 Task: Search one way flight ticket for 2 adults, 4 children and 1 infant on lap in business from Asheville: Asheville Regional Airport to Laramie: Laramie Regional Airport on 8-3-2023. Choice of flights is American. Number of bags: 2 carry on bags and 7 checked bags. Price is upto 40000. Outbound departure time preference is 13:00.
Action: Mouse moved to (247, 336)
Screenshot: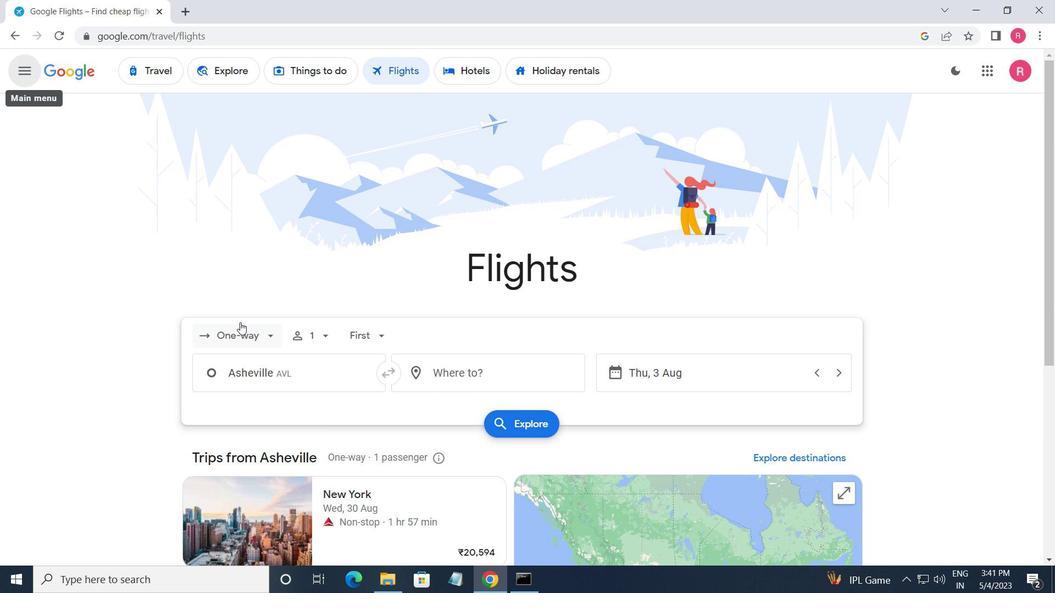 
Action: Mouse pressed left at (247, 336)
Screenshot: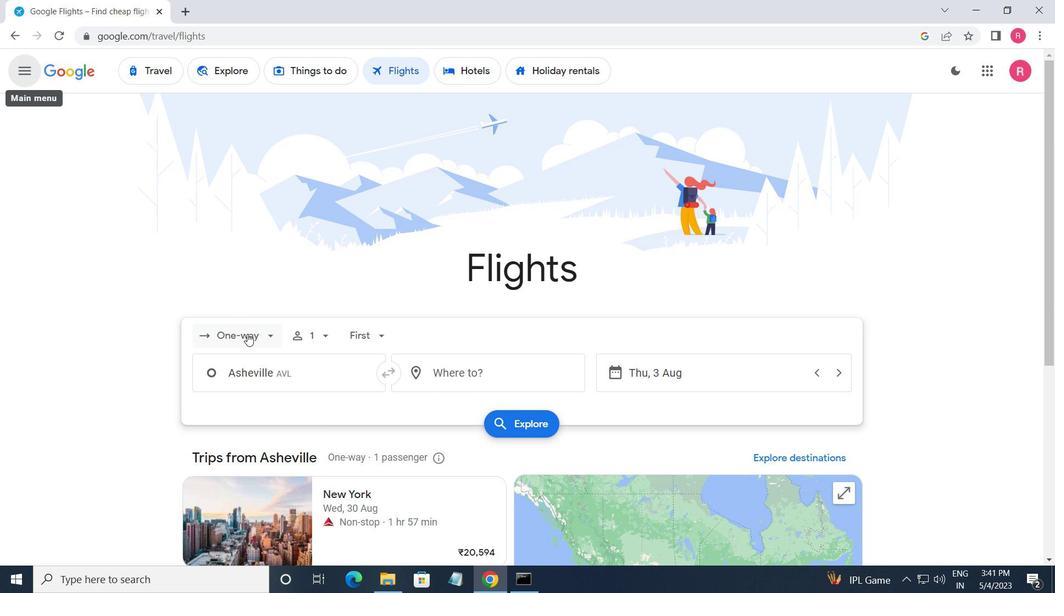 
Action: Mouse moved to (245, 392)
Screenshot: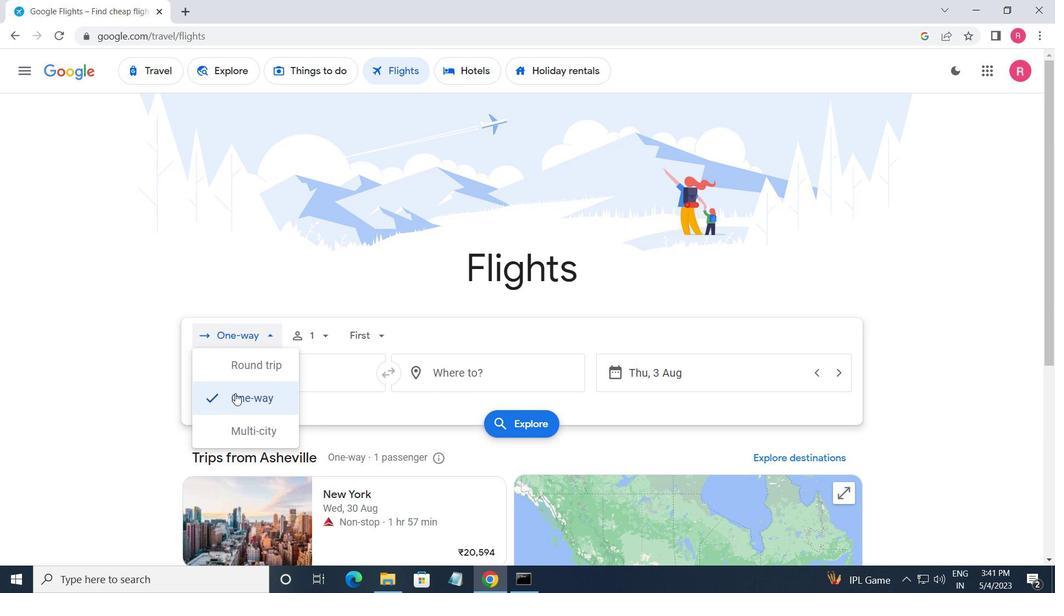 
Action: Mouse pressed left at (245, 392)
Screenshot: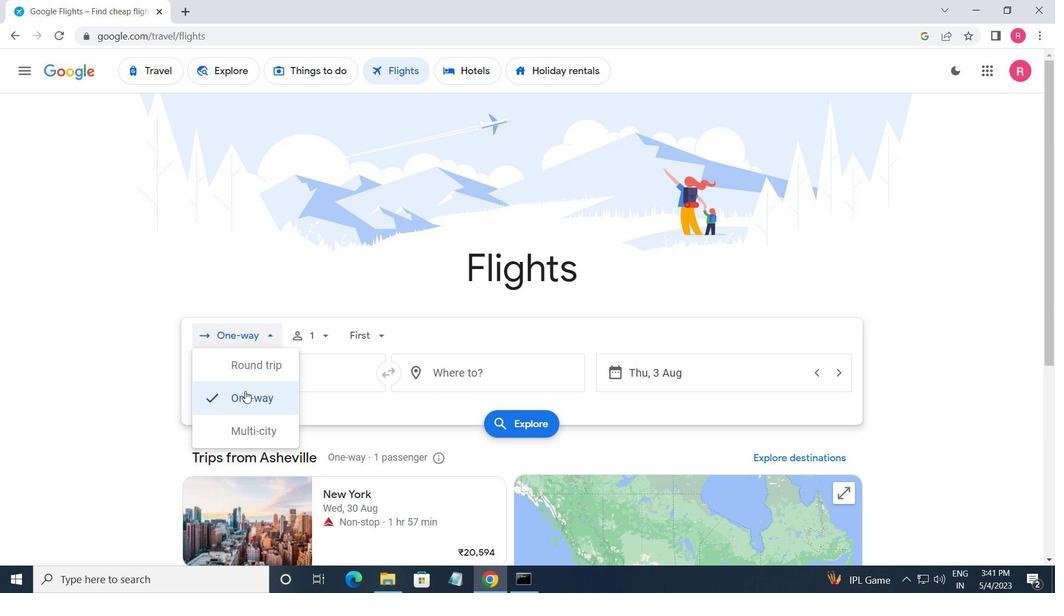 
Action: Mouse moved to (305, 341)
Screenshot: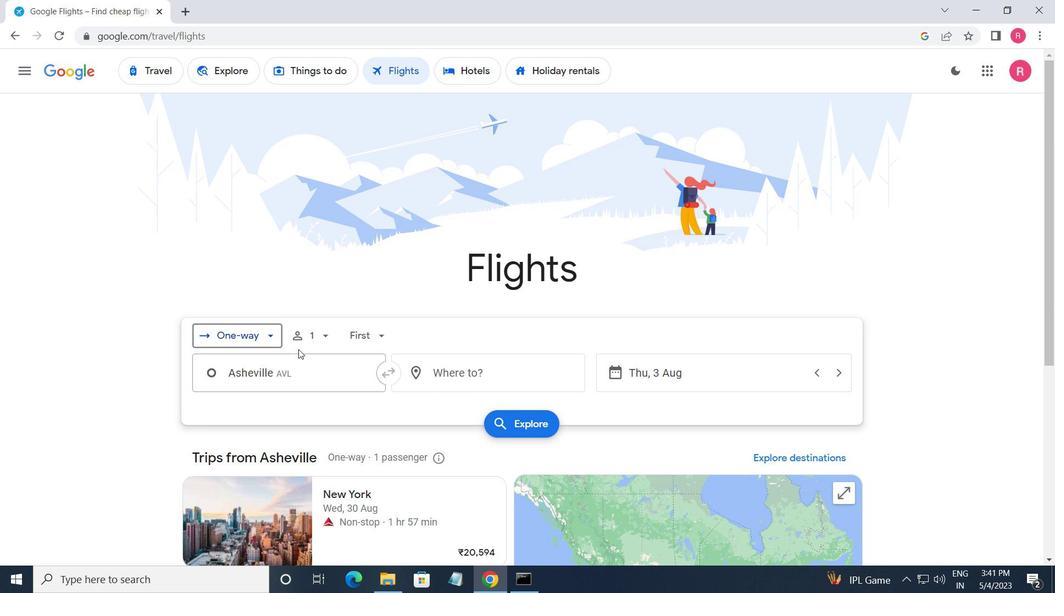 
Action: Mouse pressed left at (305, 341)
Screenshot: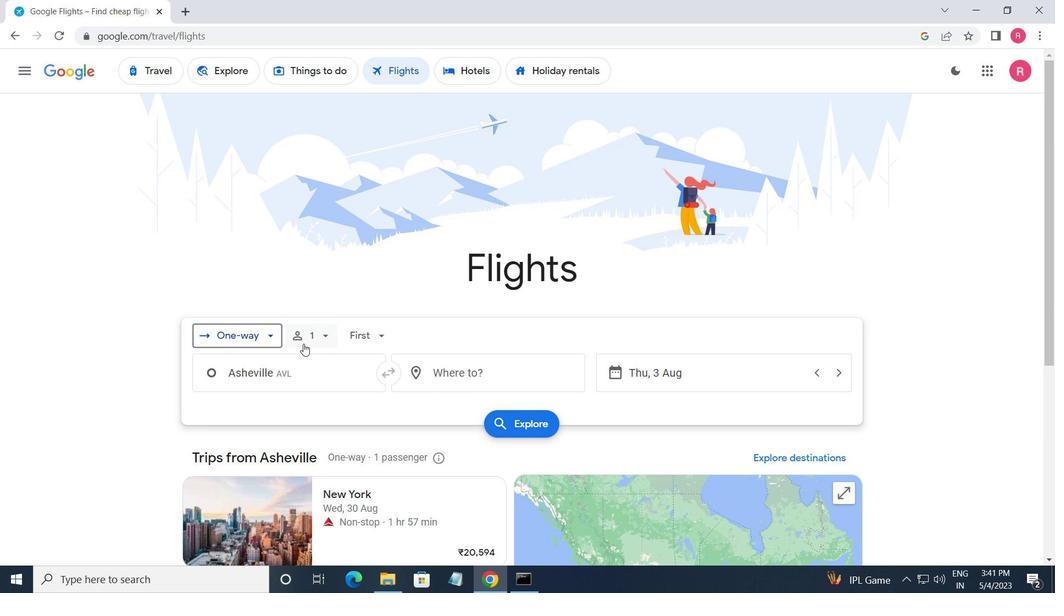 
Action: Mouse moved to (433, 372)
Screenshot: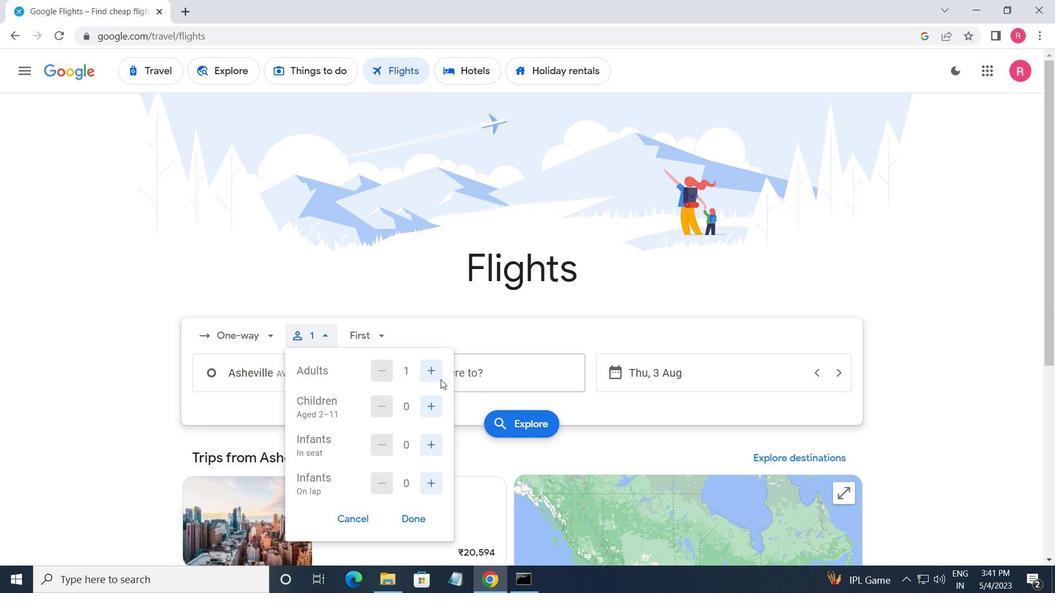 
Action: Mouse pressed left at (433, 372)
Screenshot: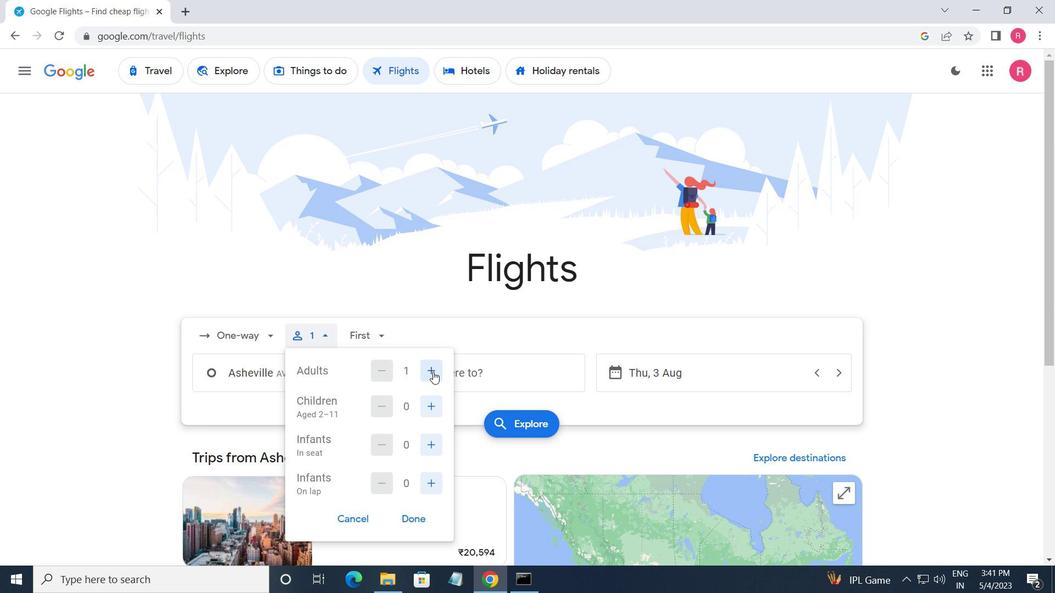 
Action: Mouse moved to (443, 409)
Screenshot: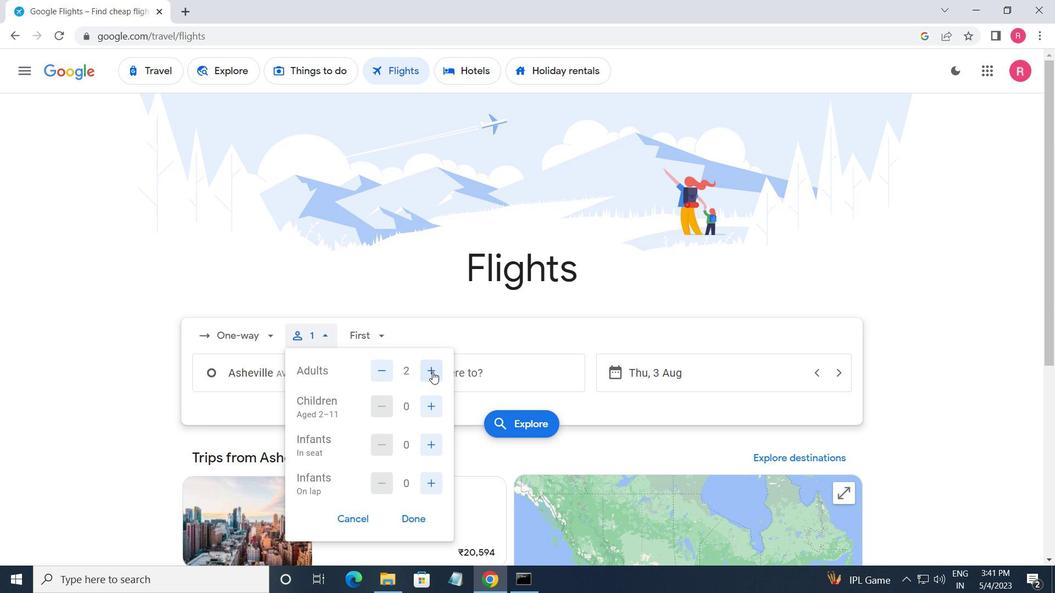 
Action: Mouse pressed left at (443, 409)
Screenshot: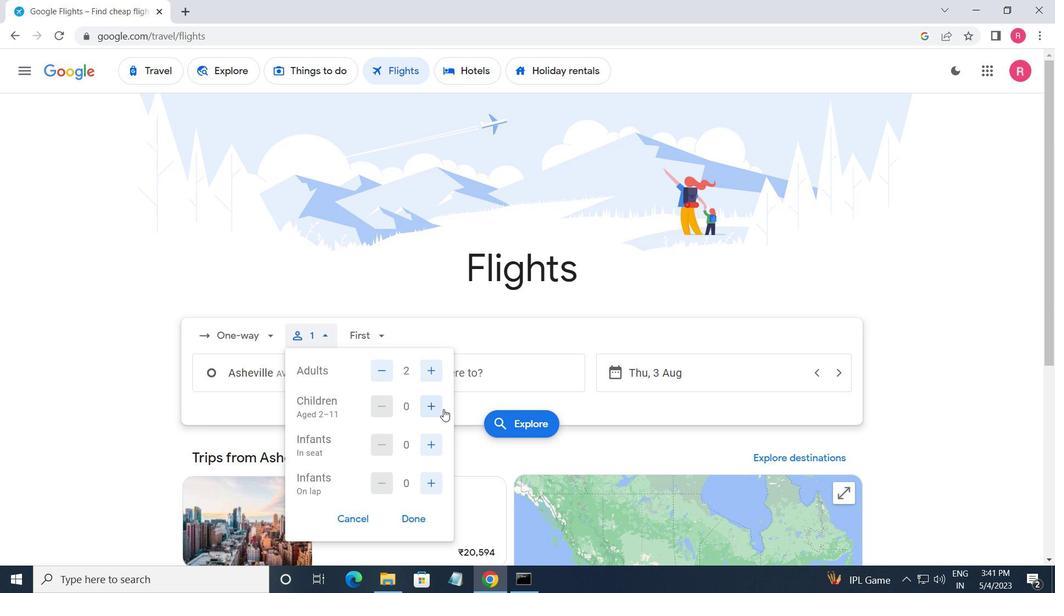 
Action: Mouse moved to (443, 409)
Screenshot: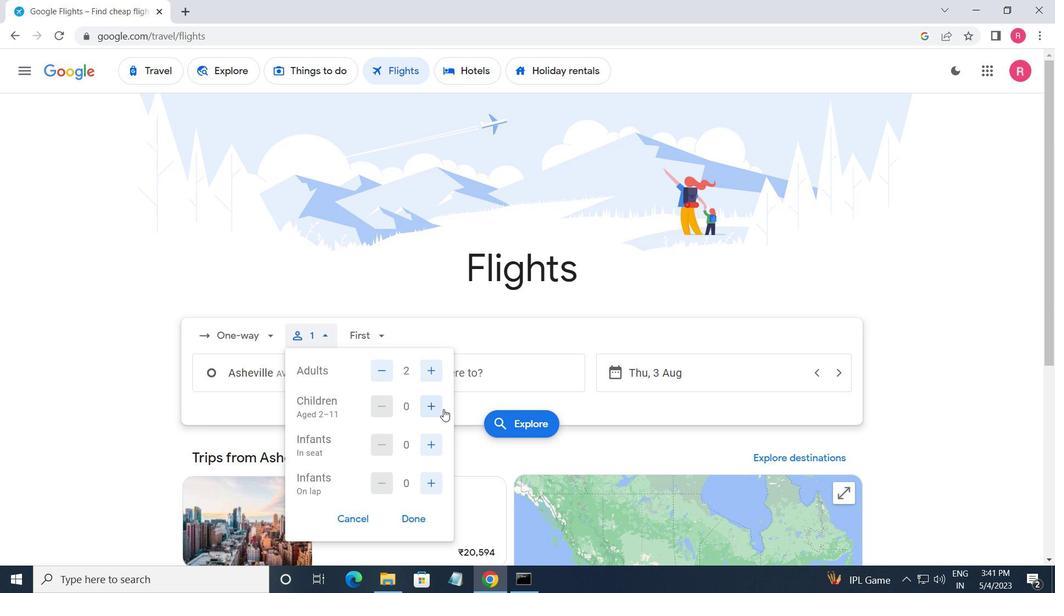 
Action: Mouse pressed left at (443, 409)
Screenshot: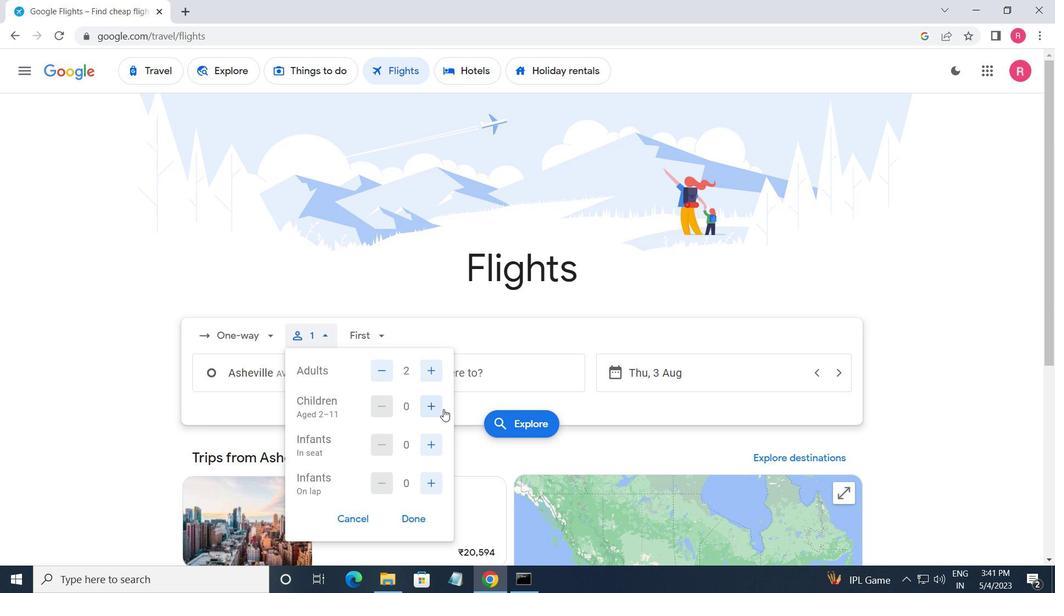 
Action: Mouse moved to (442, 409)
Screenshot: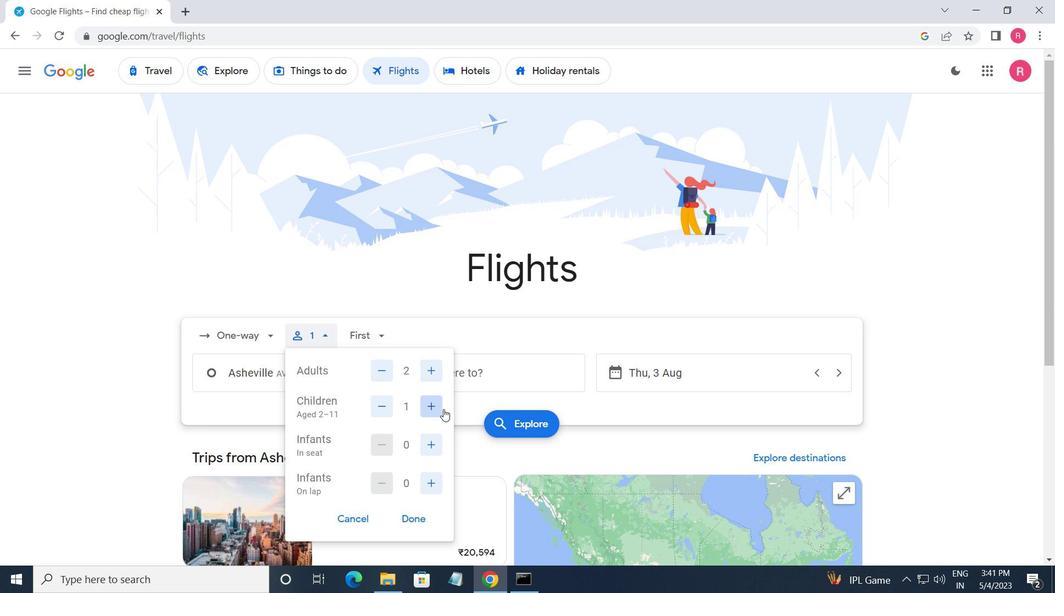 
Action: Mouse pressed left at (442, 409)
Screenshot: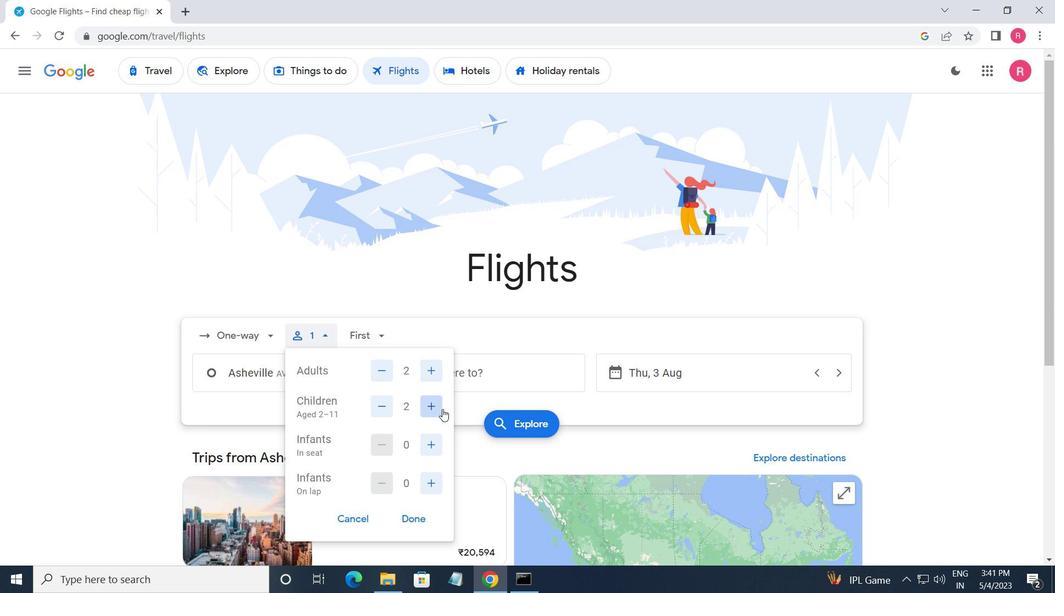 
Action: Mouse pressed left at (442, 409)
Screenshot: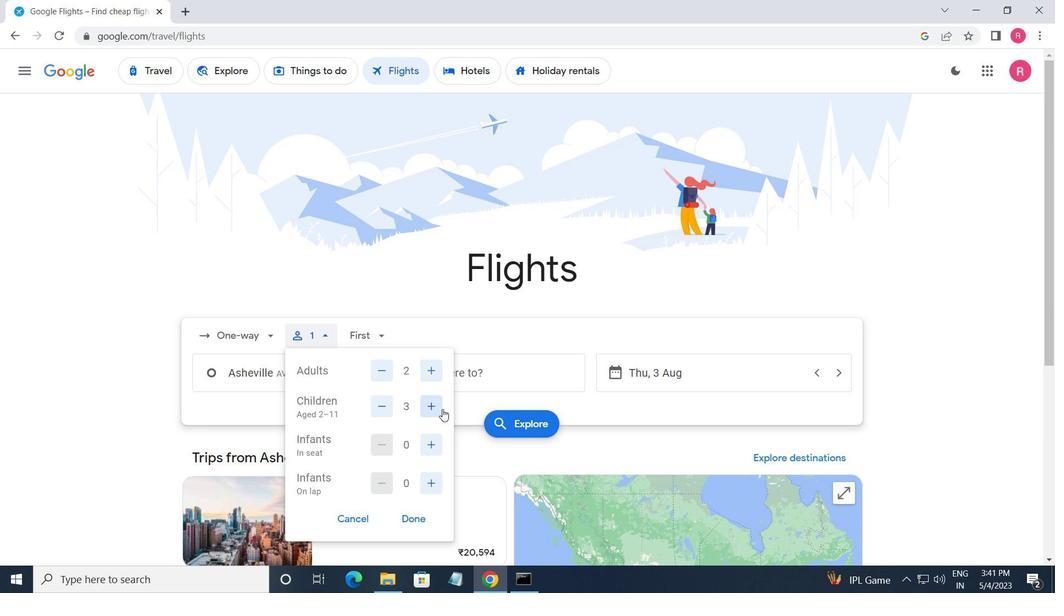 
Action: Mouse moved to (425, 485)
Screenshot: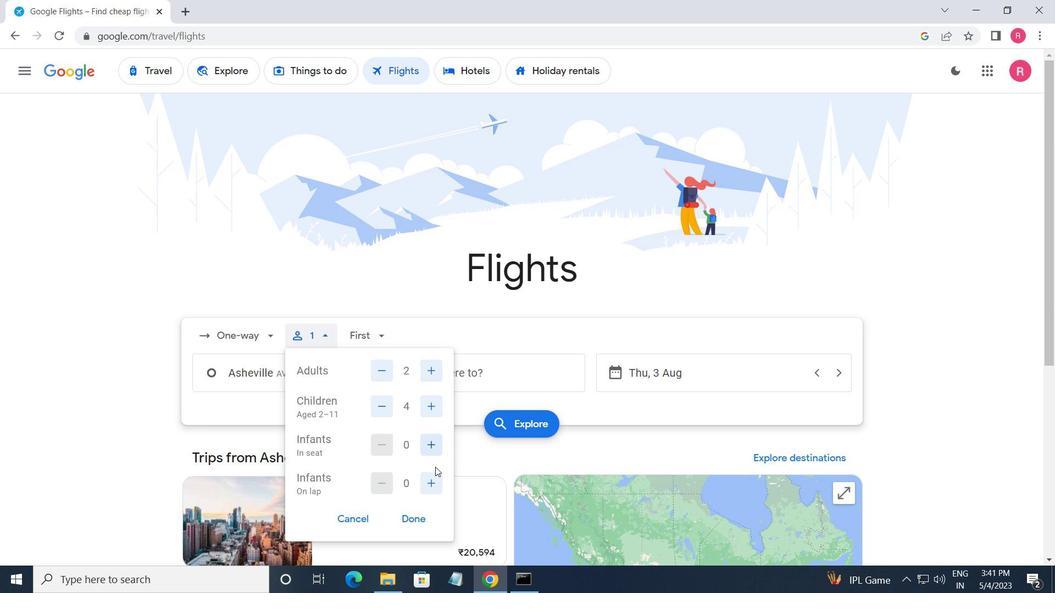 
Action: Mouse pressed left at (425, 485)
Screenshot: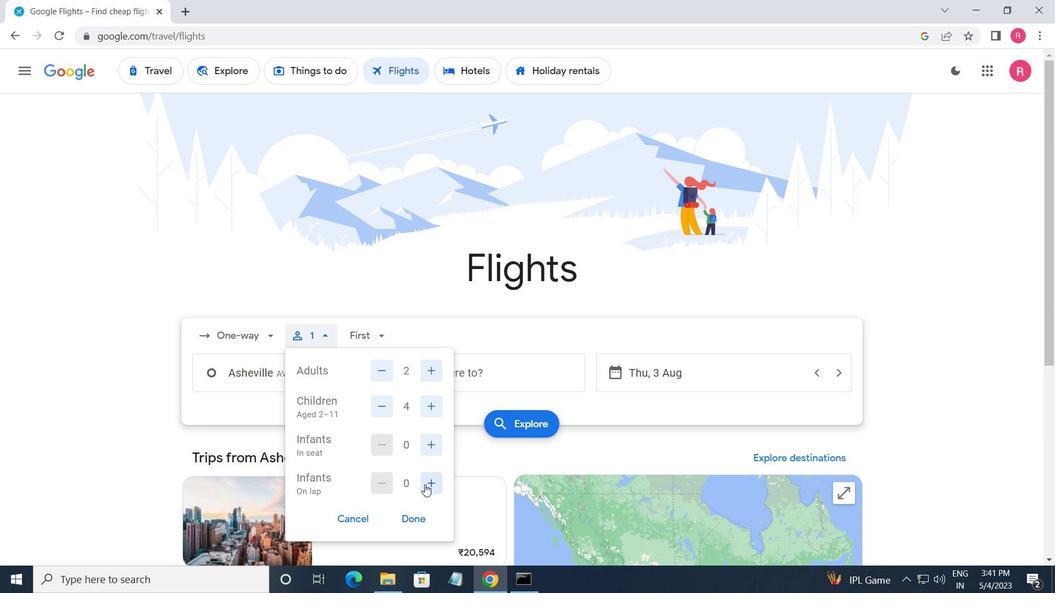 
Action: Mouse moved to (417, 523)
Screenshot: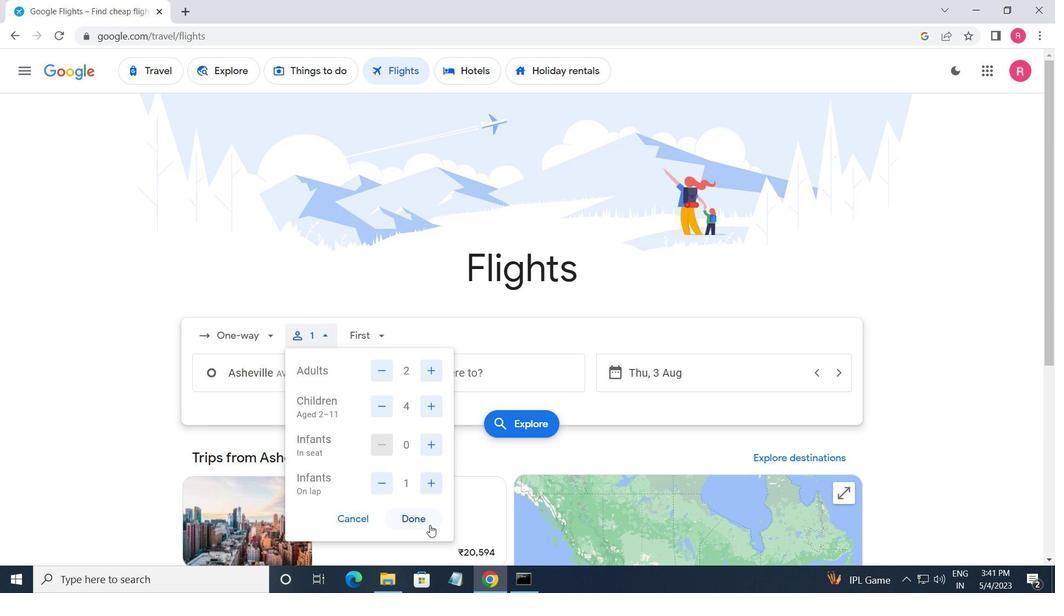 
Action: Mouse pressed left at (417, 523)
Screenshot: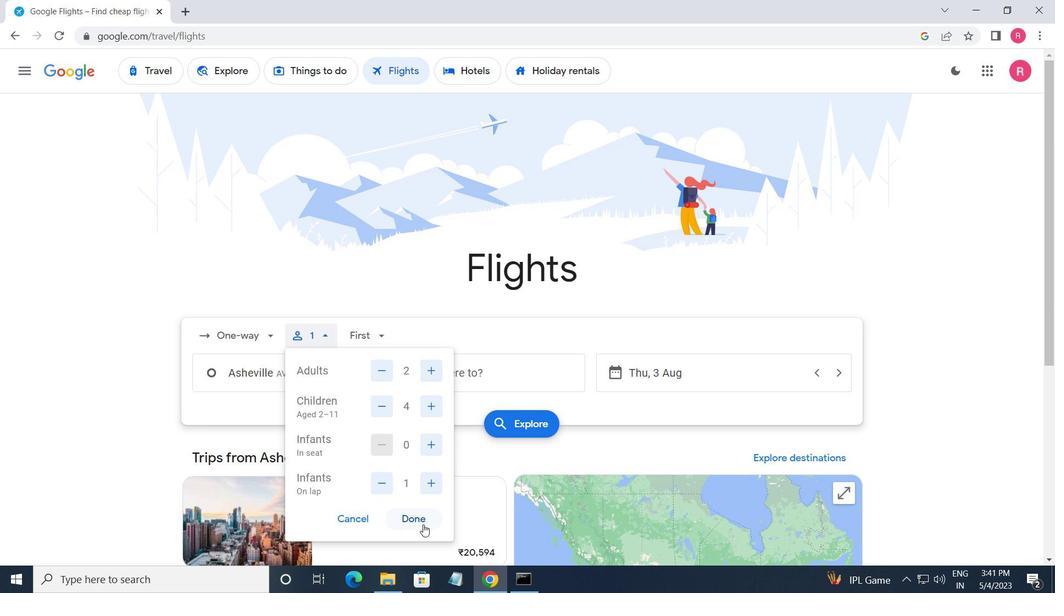 
Action: Mouse moved to (364, 340)
Screenshot: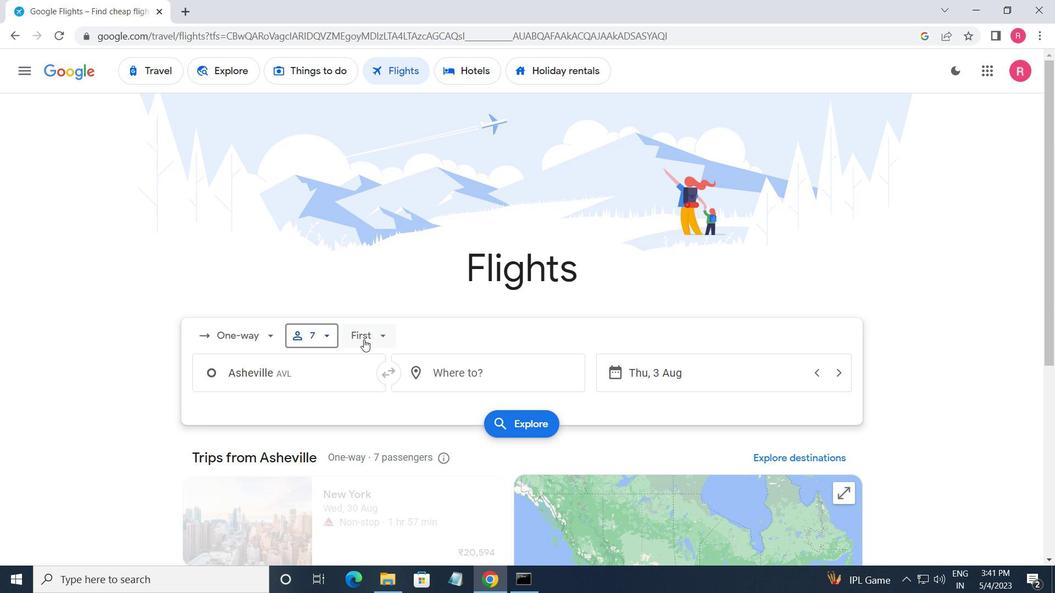 
Action: Mouse pressed left at (364, 340)
Screenshot: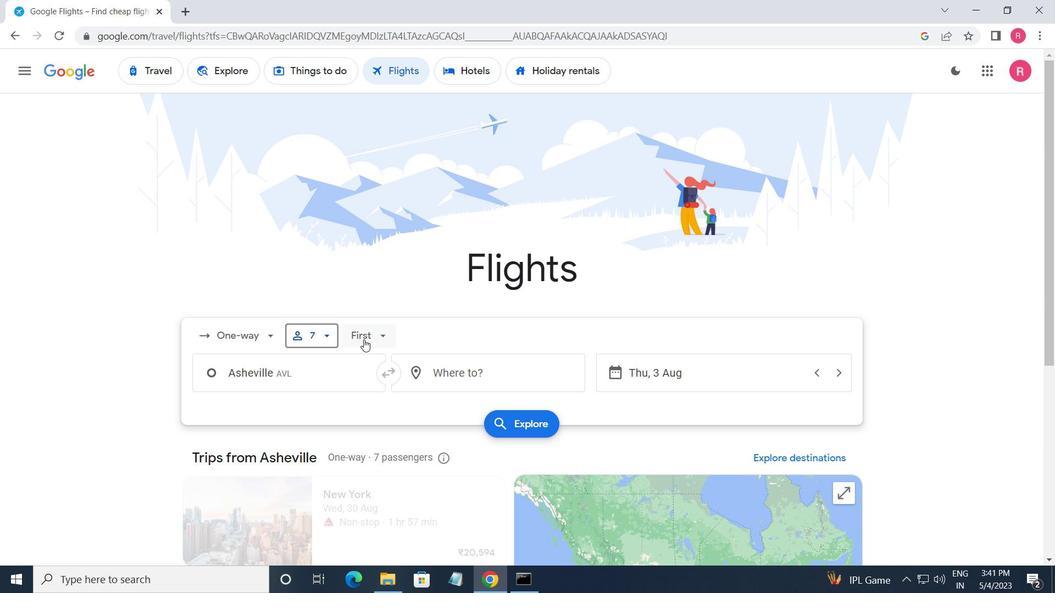 
Action: Mouse moved to (398, 431)
Screenshot: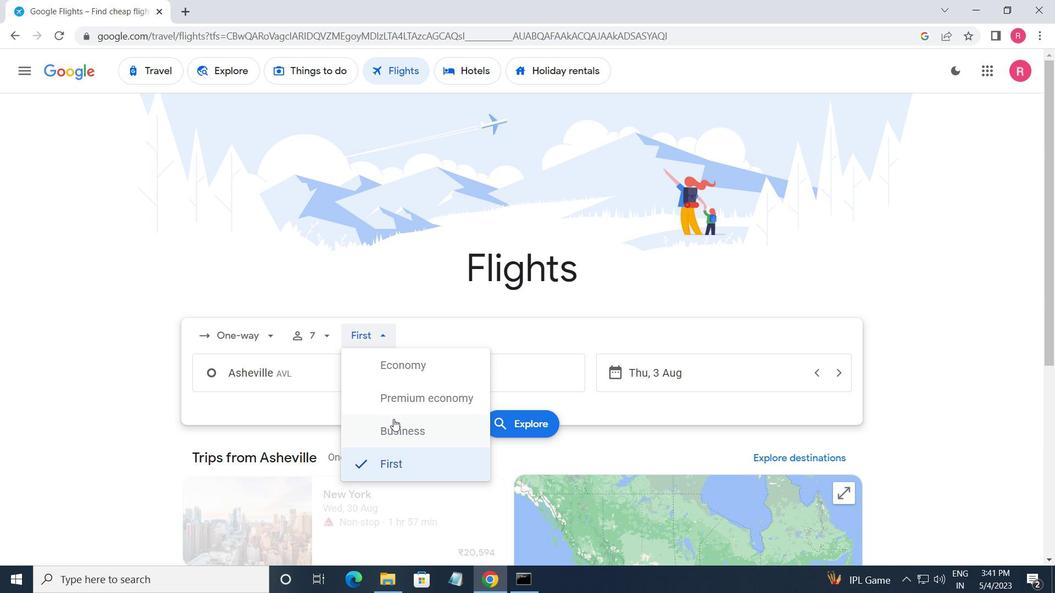 
Action: Mouse pressed left at (398, 431)
Screenshot: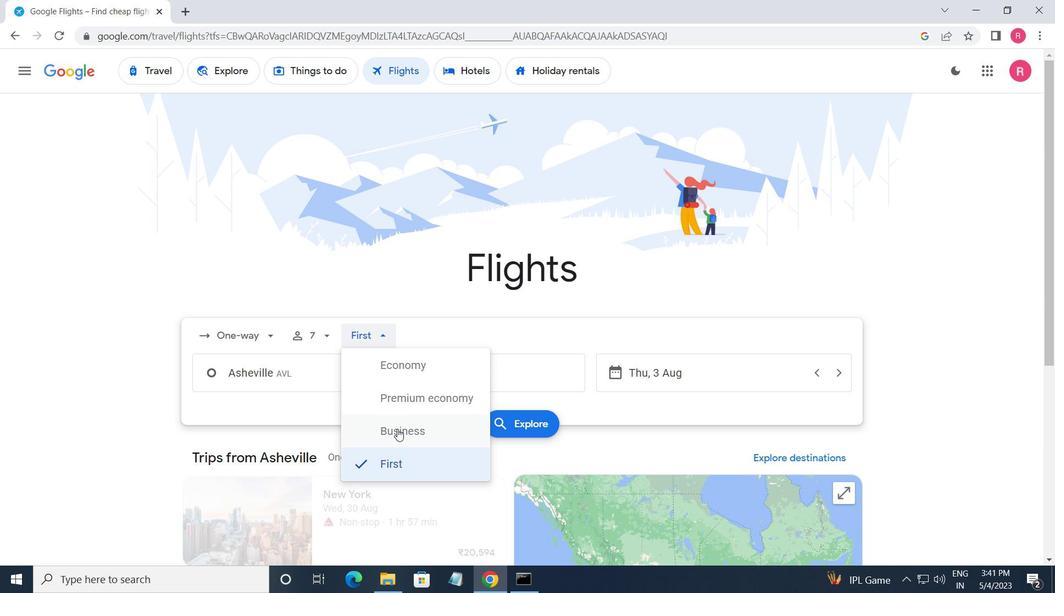 
Action: Mouse moved to (327, 377)
Screenshot: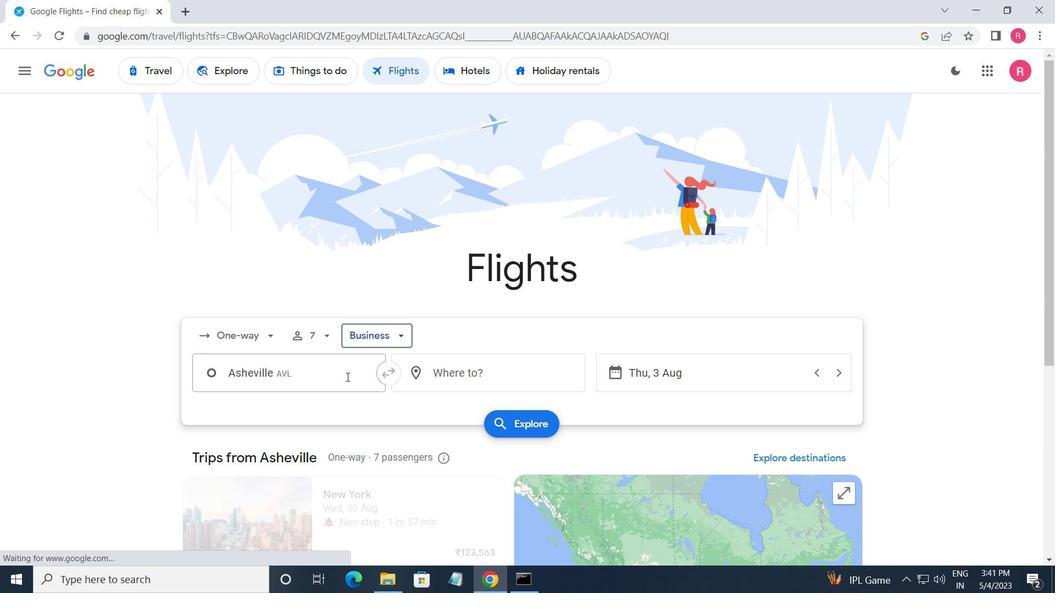 
Action: Mouse pressed left at (327, 377)
Screenshot: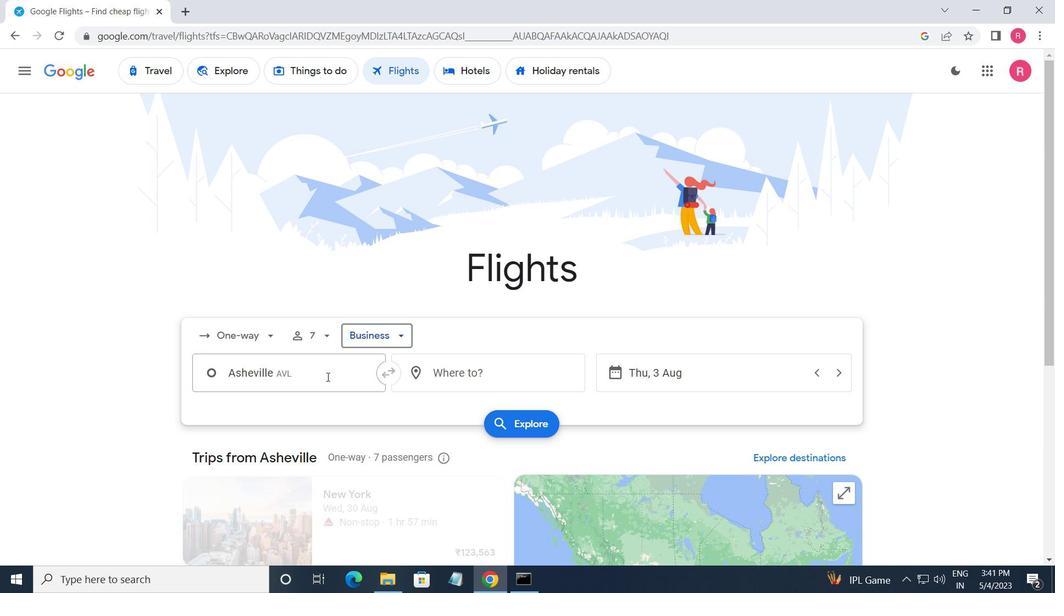 
Action: Mouse moved to (331, 452)
Screenshot: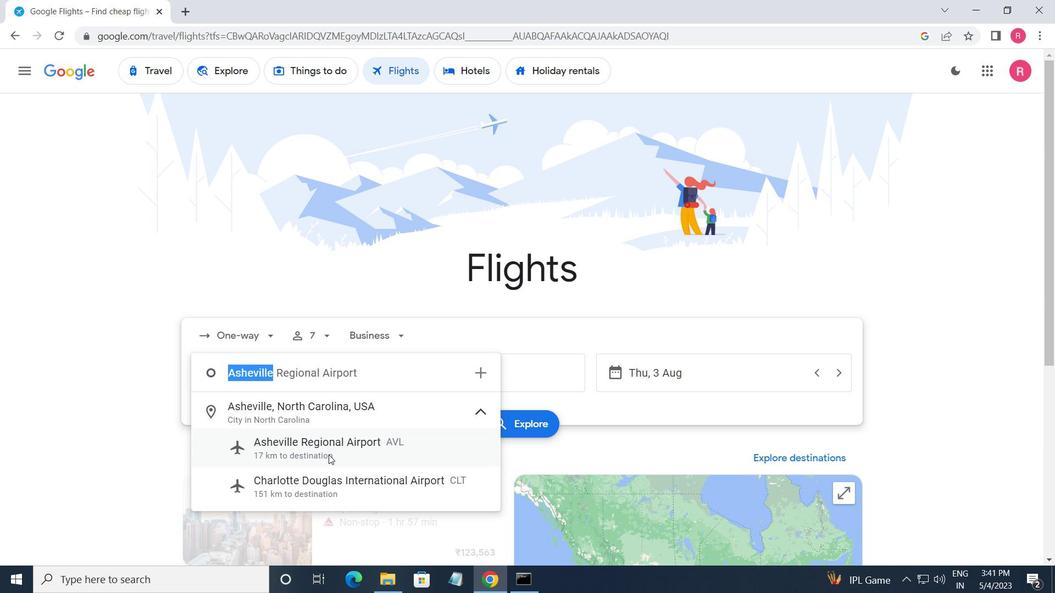 
Action: Mouse pressed left at (331, 452)
Screenshot: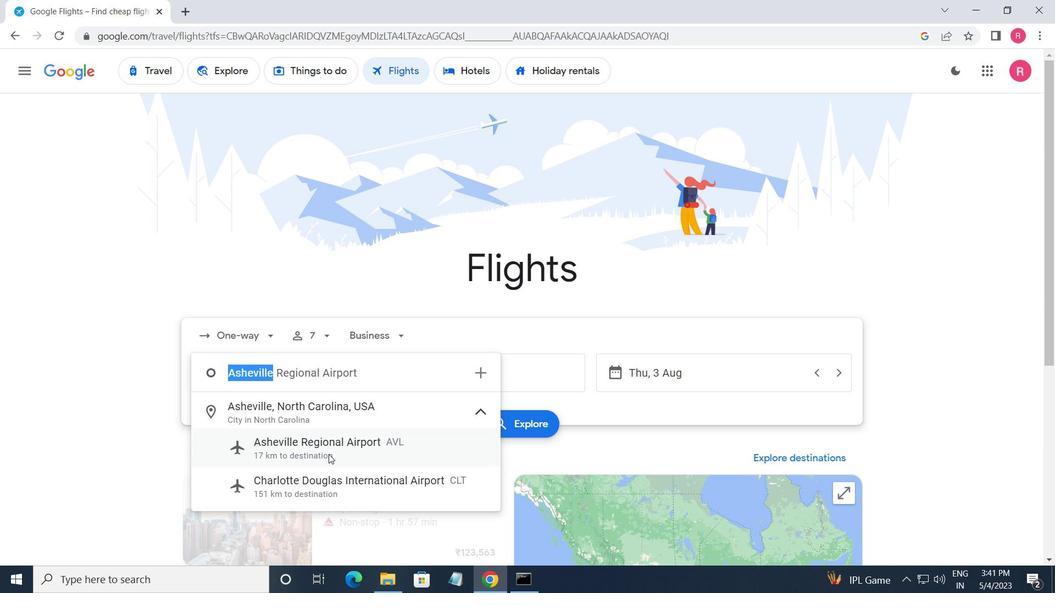 
Action: Mouse moved to (501, 383)
Screenshot: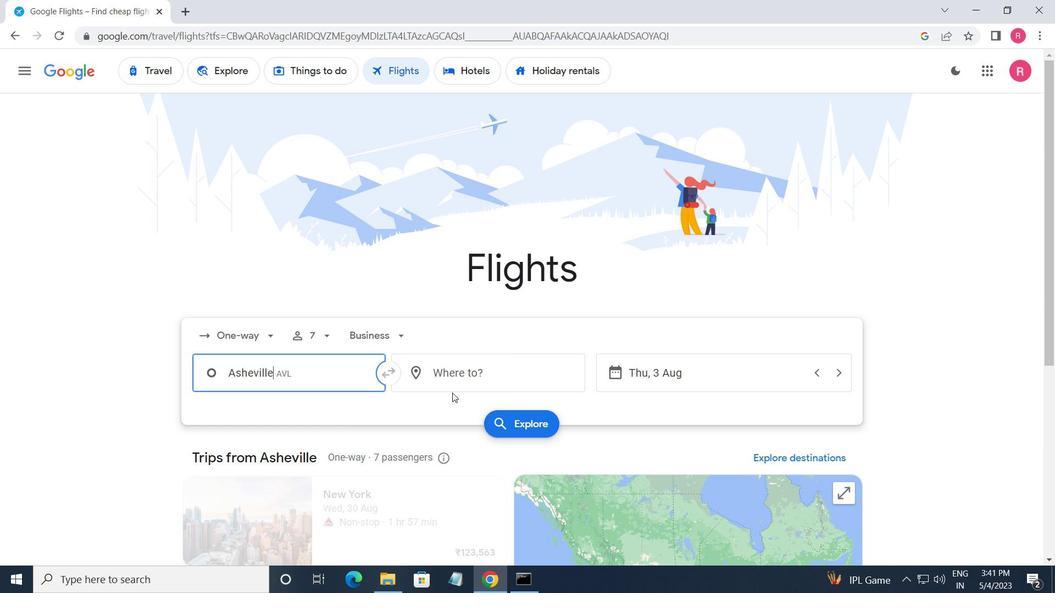 
Action: Mouse pressed left at (501, 383)
Screenshot: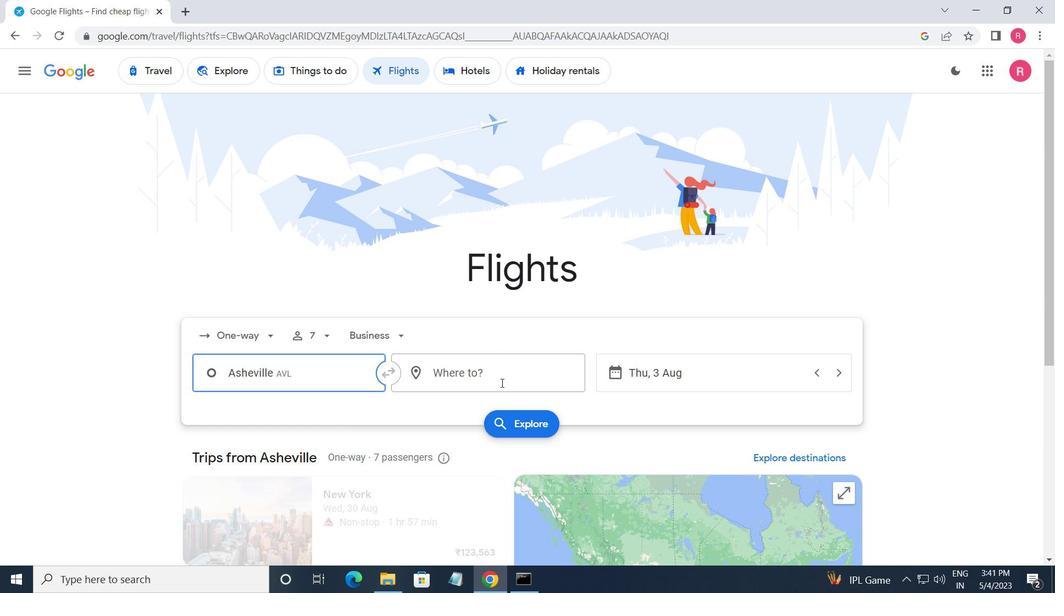 
Action: Mouse moved to (476, 505)
Screenshot: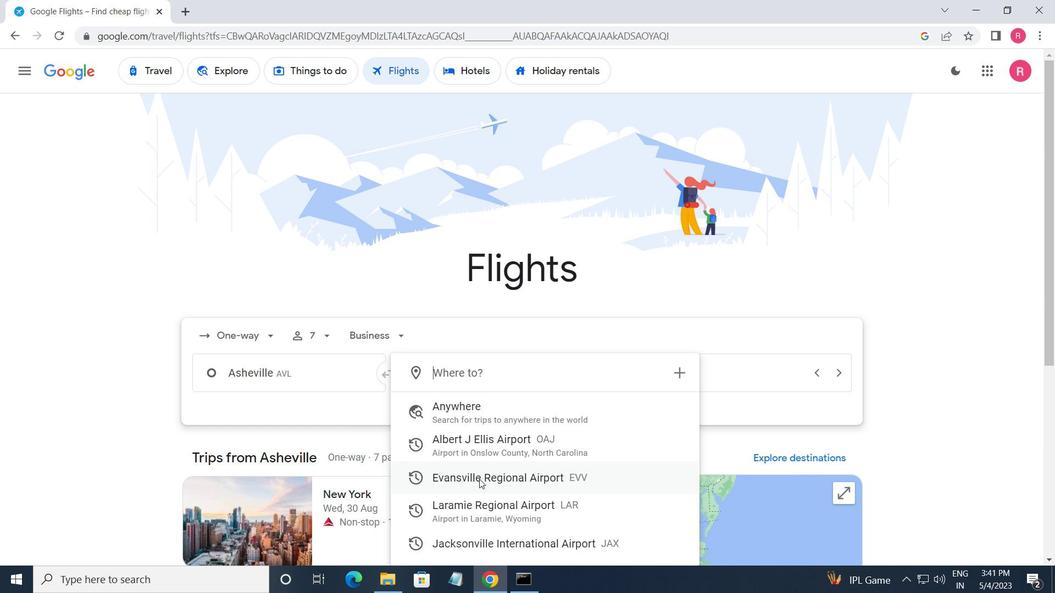 
Action: Mouse pressed left at (476, 505)
Screenshot: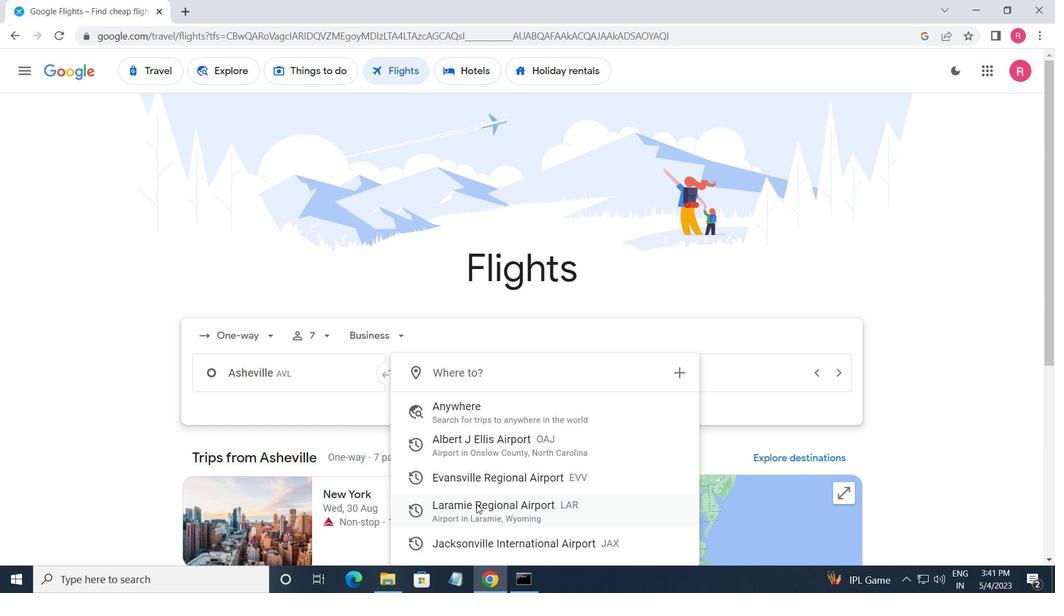 
Action: Mouse moved to (729, 367)
Screenshot: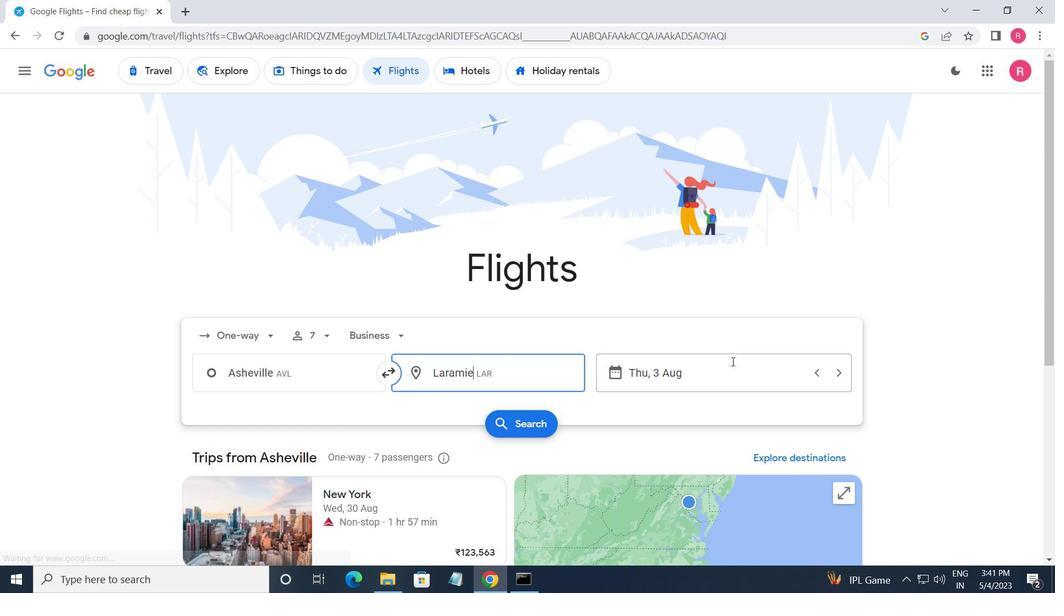 
Action: Mouse pressed left at (729, 367)
Screenshot: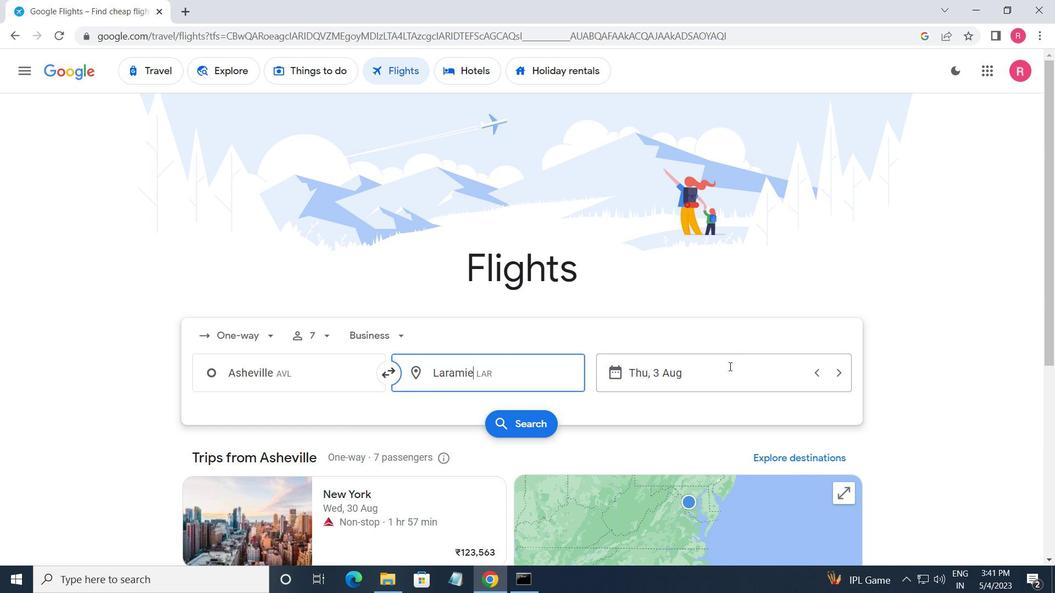 
Action: Mouse moved to (489, 322)
Screenshot: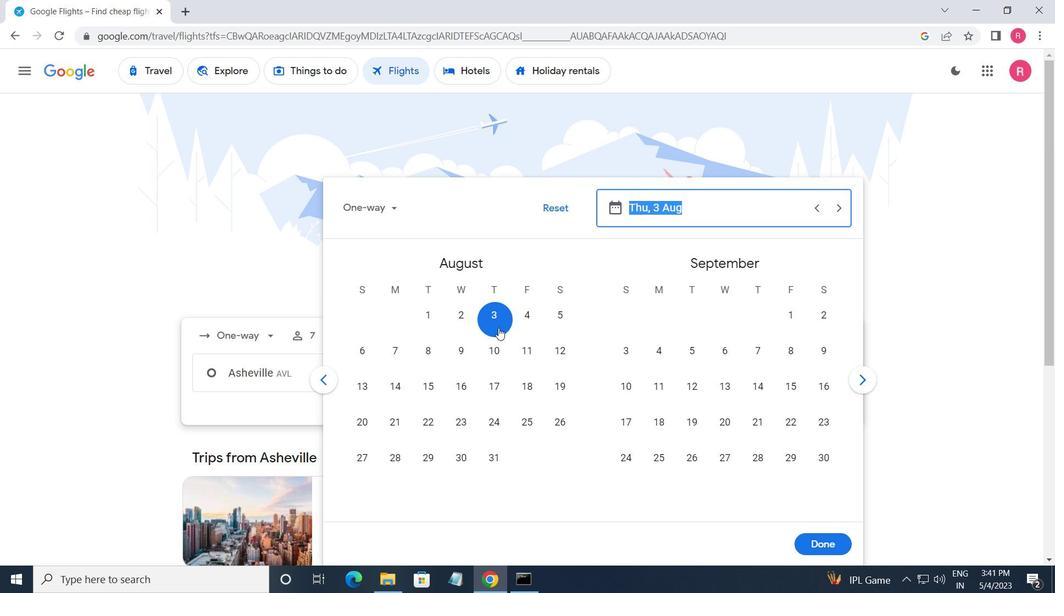 
Action: Mouse pressed left at (489, 322)
Screenshot: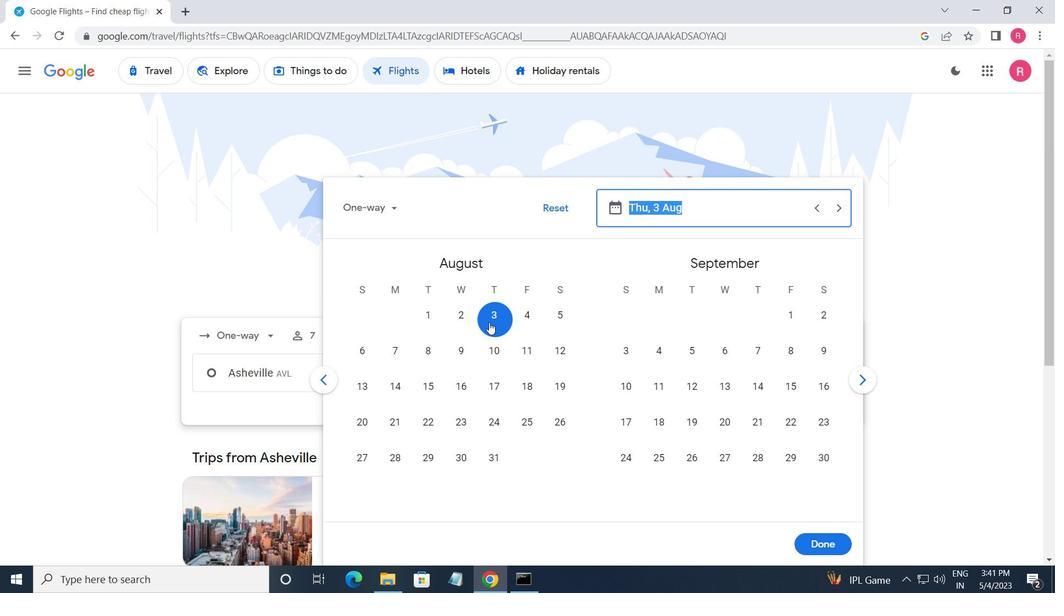 
Action: Mouse moved to (821, 546)
Screenshot: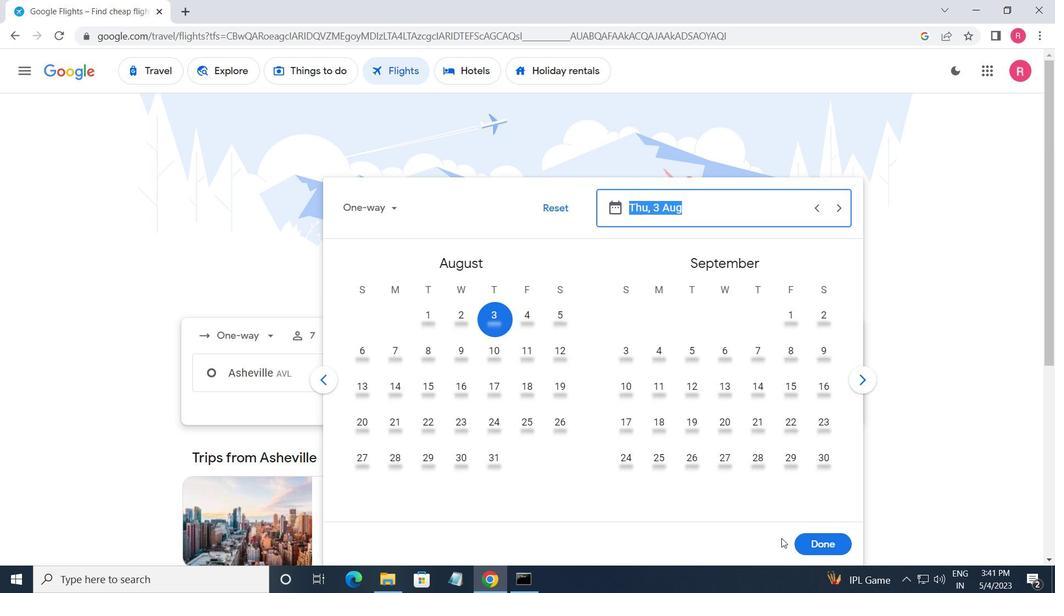 
Action: Mouse pressed left at (821, 546)
Screenshot: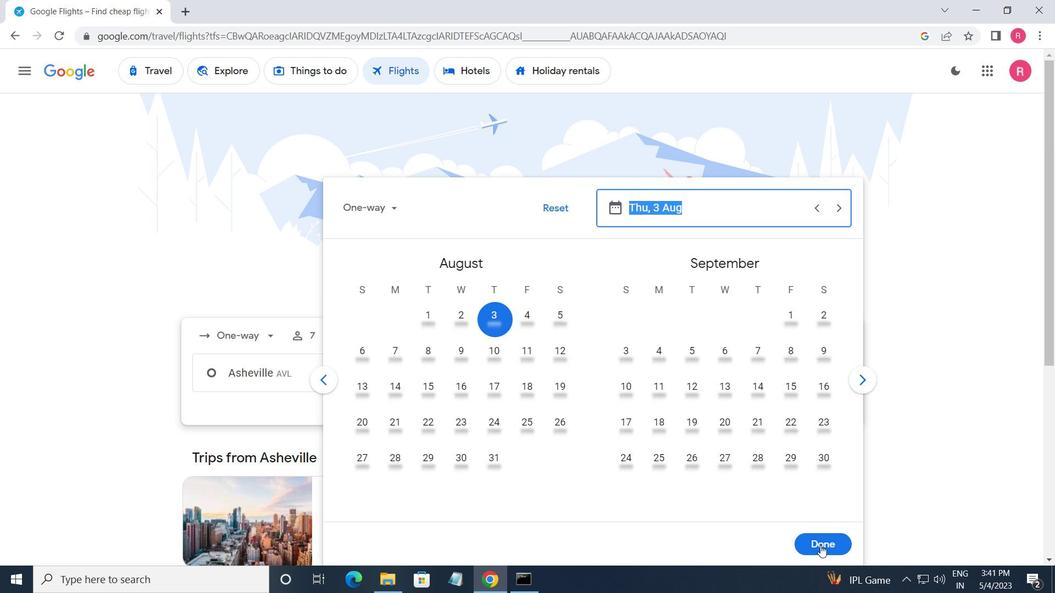 
Action: Mouse moved to (538, 431)
Screenshot: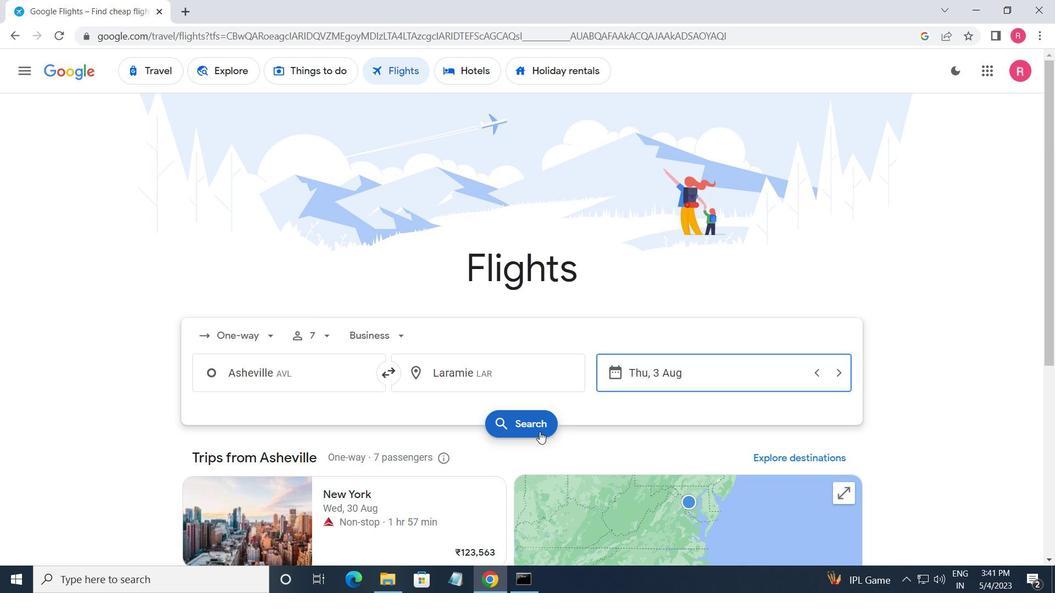 
Action: Mouse pressed left at (538, 431)
Screenshot: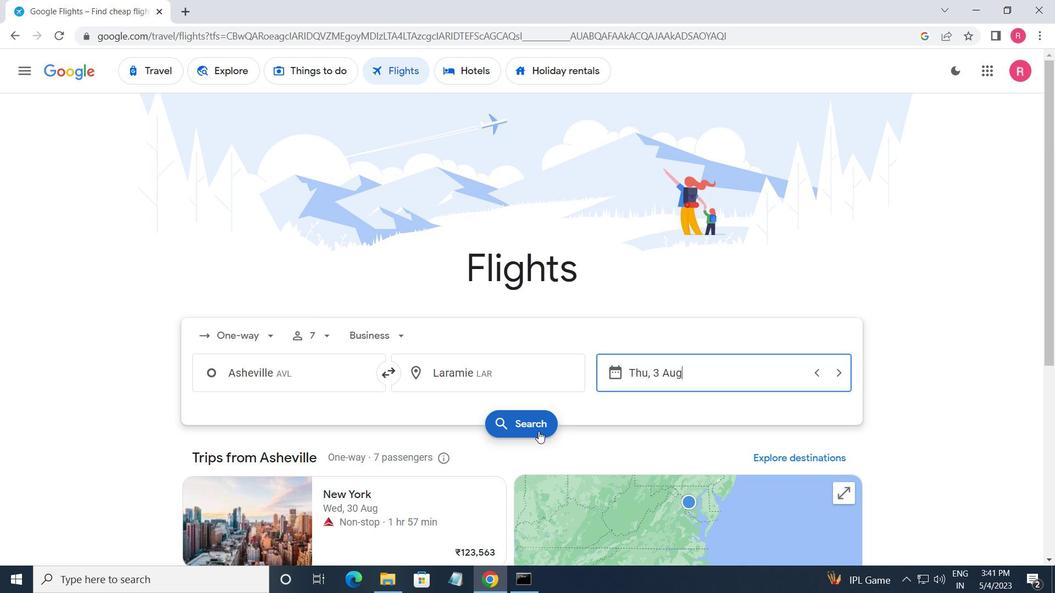 
Action: Mouse moved to (191, 192)
Screenshot: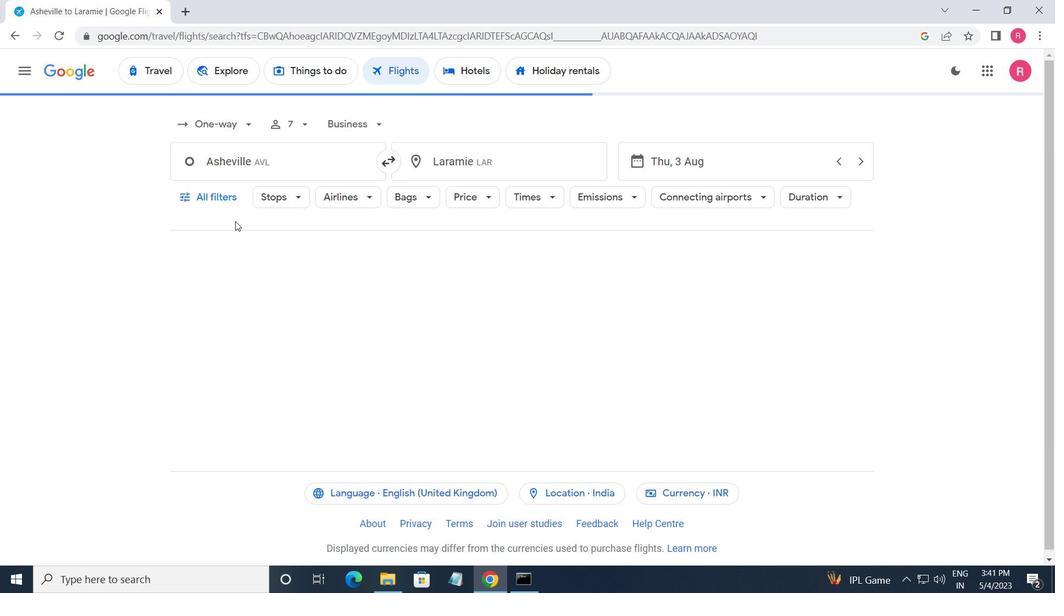 
Action: Mouse pressed left at (191, 192)
Screenshot: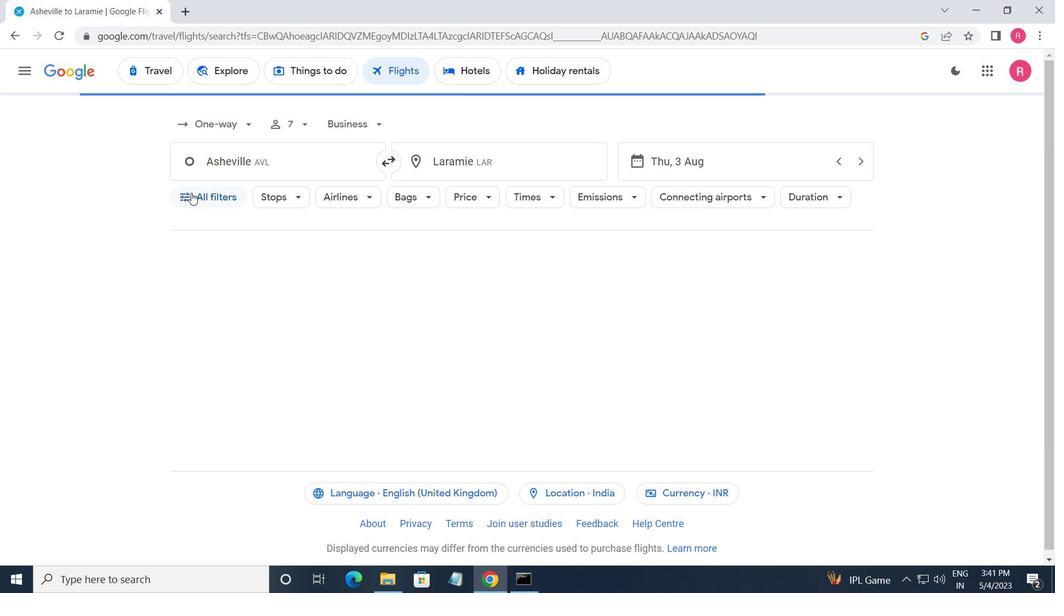 
Action: Mouse moved to (268, 348)
Screenshot: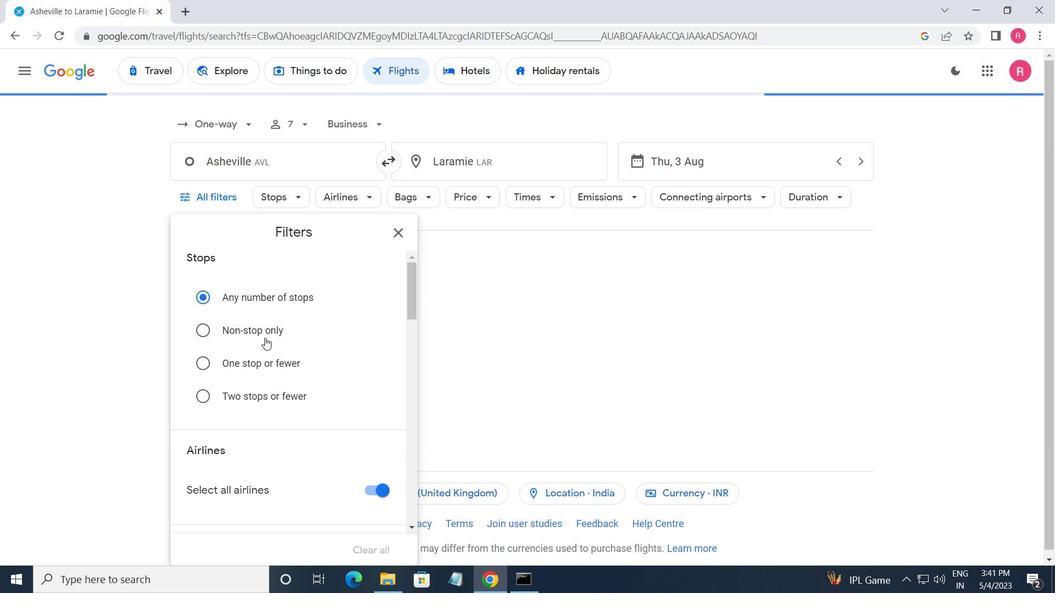 
Action: Mouse scrolled (268, 348) with delta (0, 0)
Screenshot: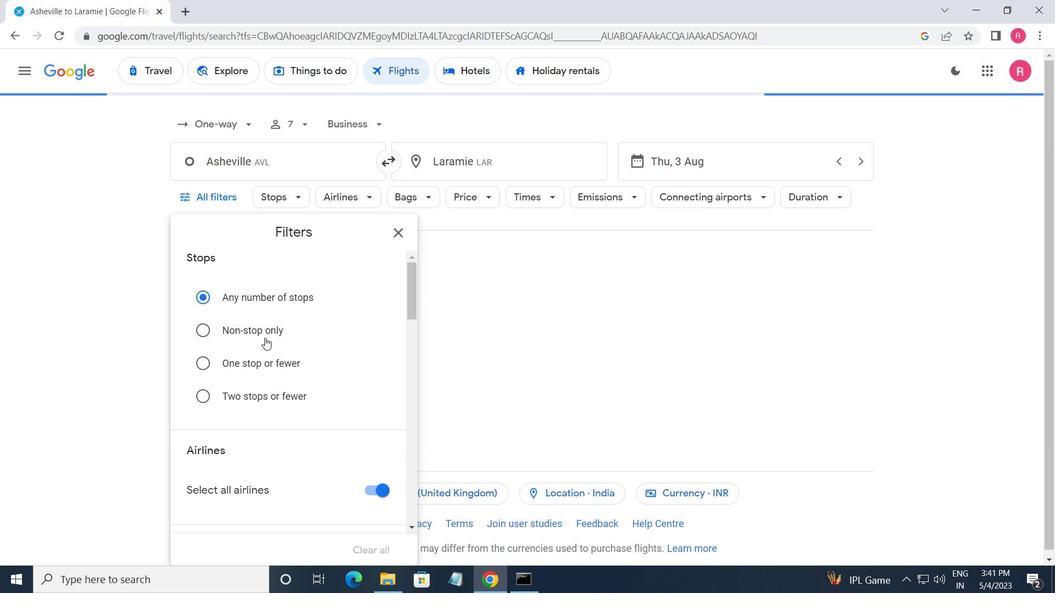 
Action: Mouse moved to (270, 351)
Screenshot: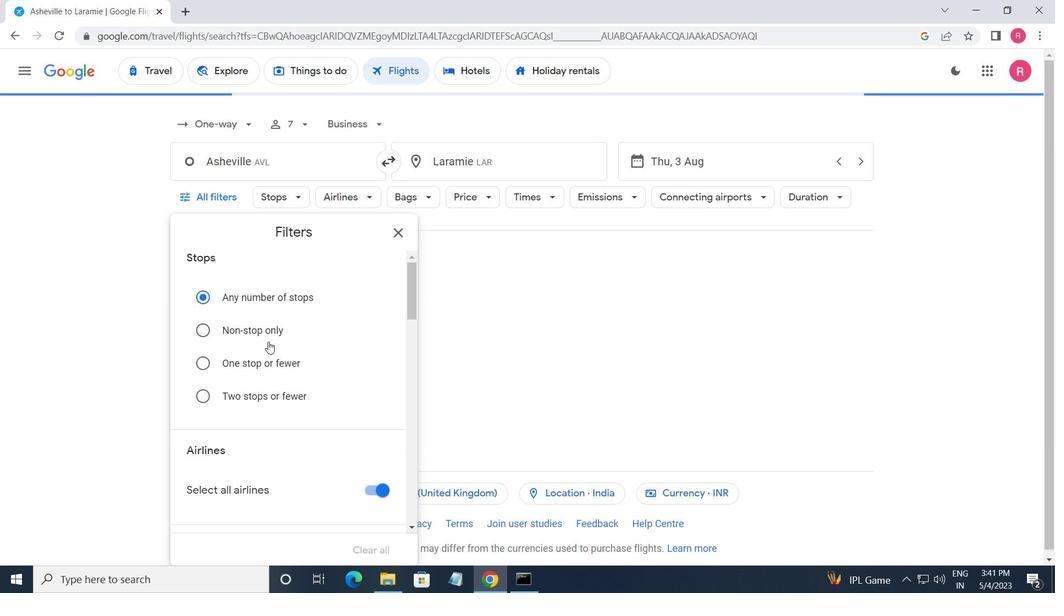 
Action: Mouse scrolled (270, 350) with delta (0, 0)
Screenshot: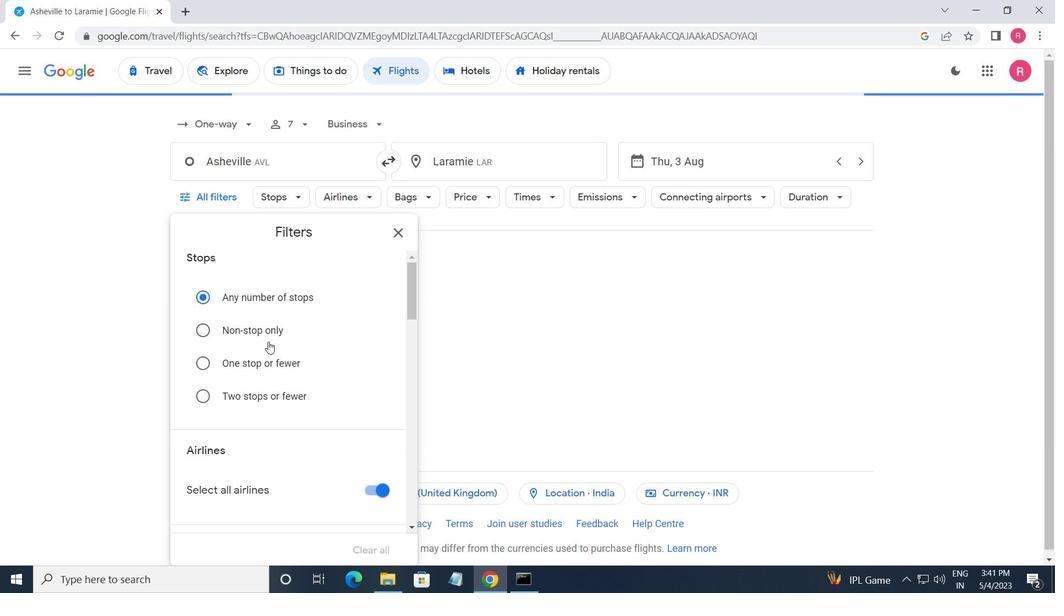
Action: Mouse moved to (270, 354)
Screenshot: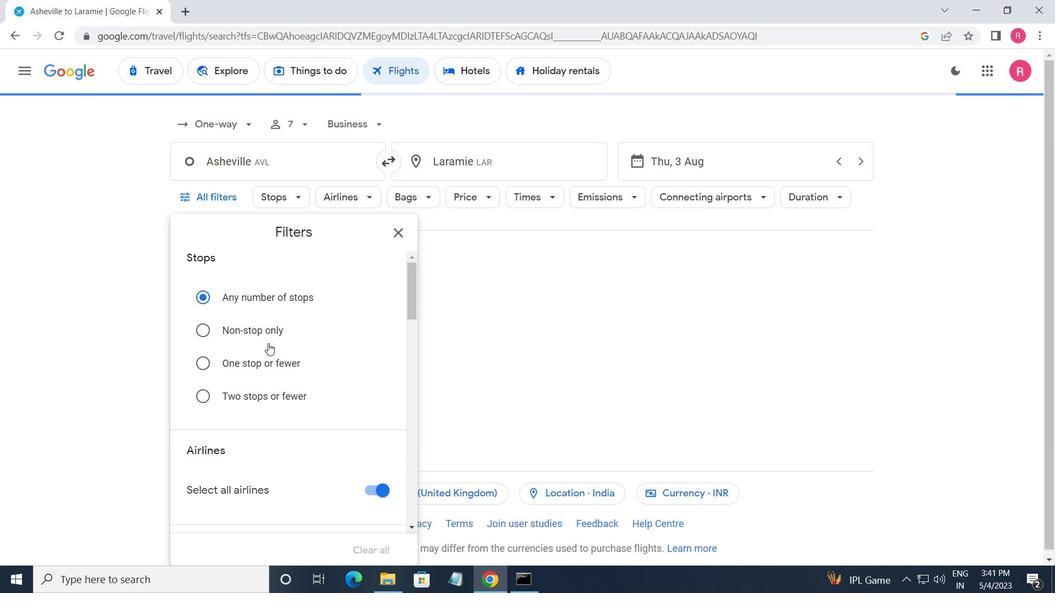 
Action: Mouse scrolled (270, 353) with delta (0, 0)
Screenshot: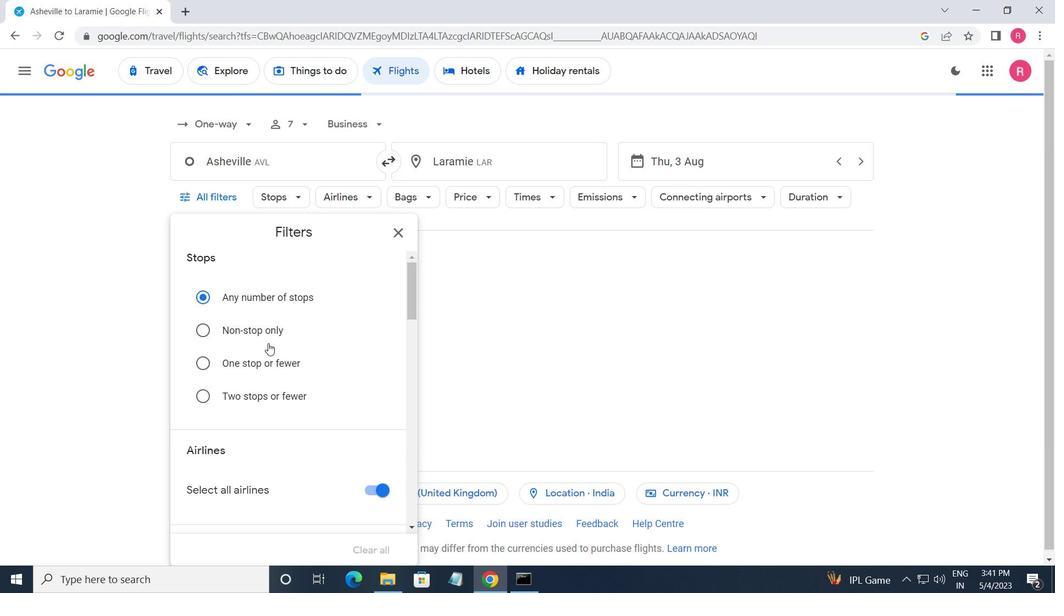 
Action: Mouse moved to (270, 357)
Screenshot: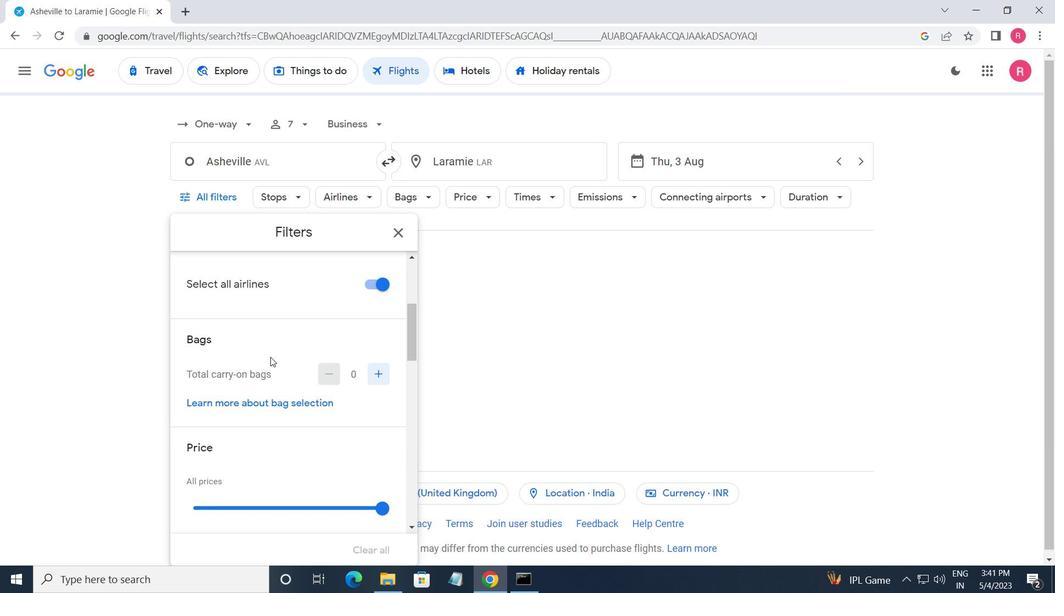 
Action: Mouse scrolled (270, 358) with delta (0, 0)
Screenshot: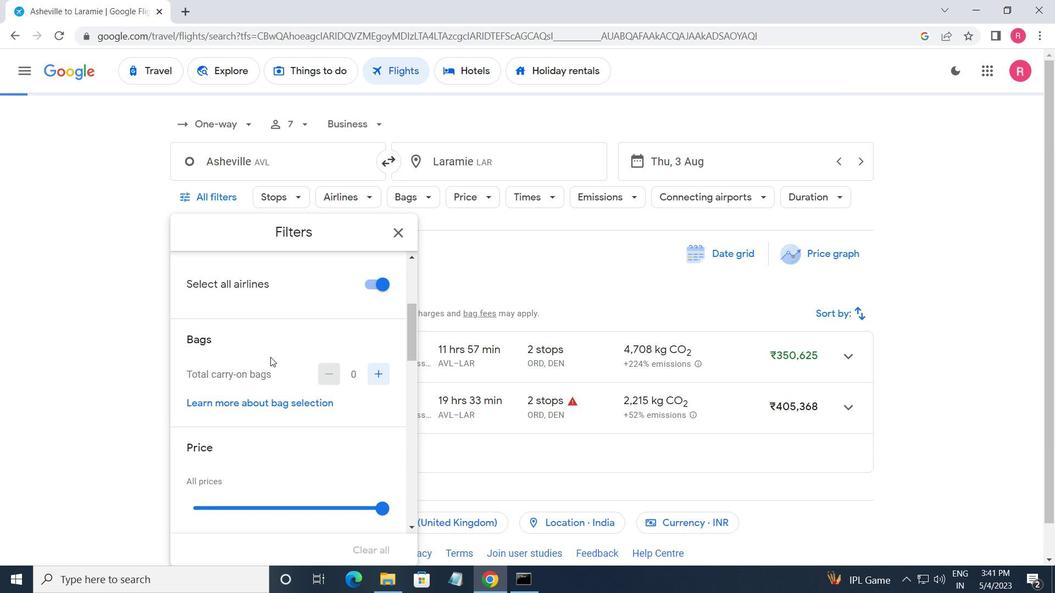 
Action: Mouse scrolled (270, 358) with delta (0, 0)
Screenshot: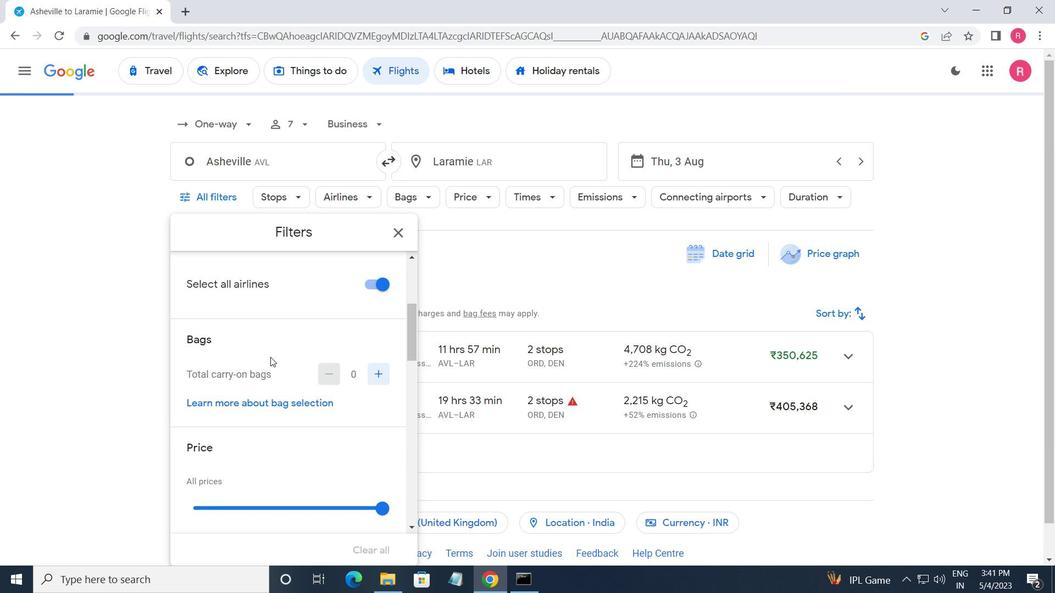 
Action: Mouse scrolled (270, 358) with delta (0, 0)
Screenshot: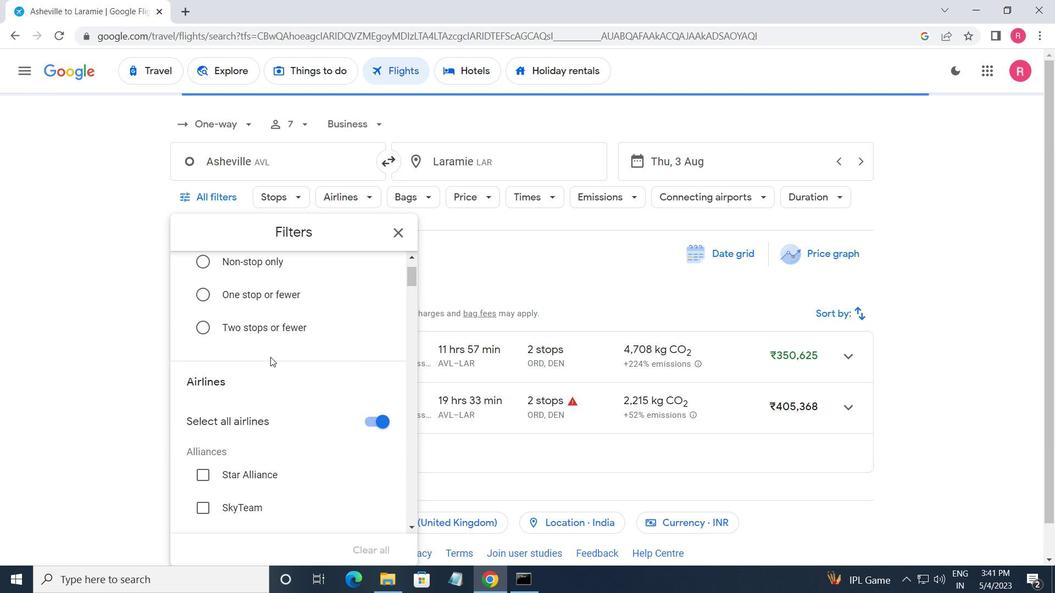 
Action: Mouse scrolled (270, 358) with delta (0, 0)
Screenshot: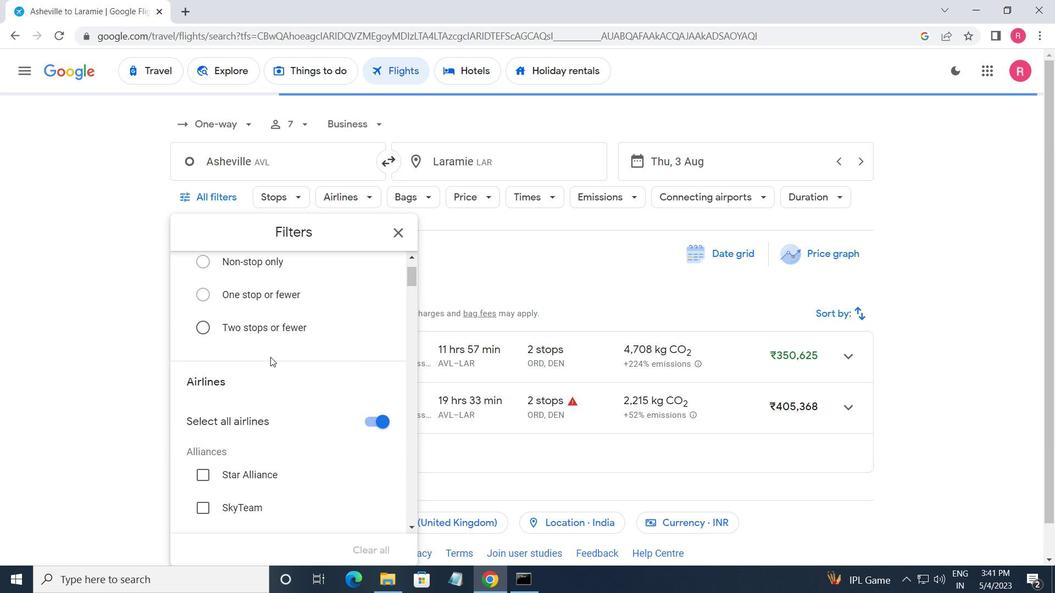
Action: Mouse scrolled (270, 356) with delta (0, 0)
Screenshot: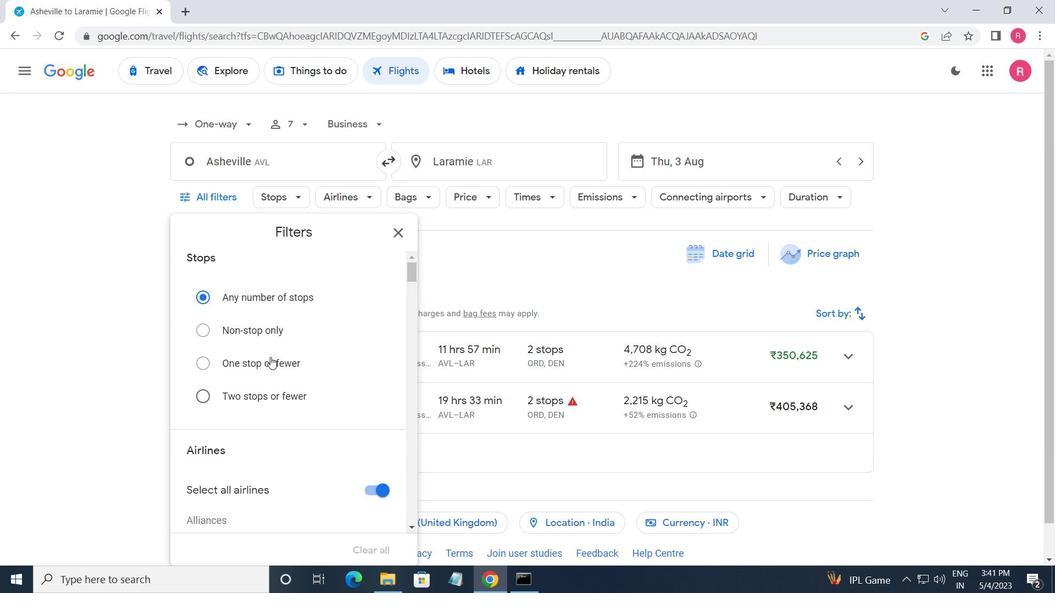 
Action: Mouse moved to (270, 359)
Screenshot: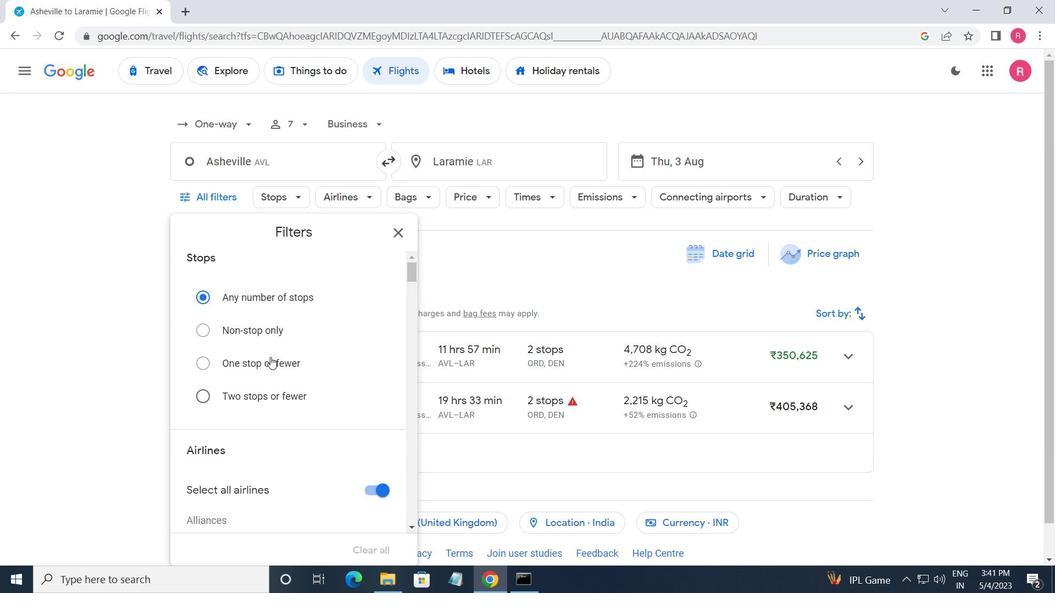 
Action: Mouse scrolled (270, 358) with delta (0, 0)
Screenshot: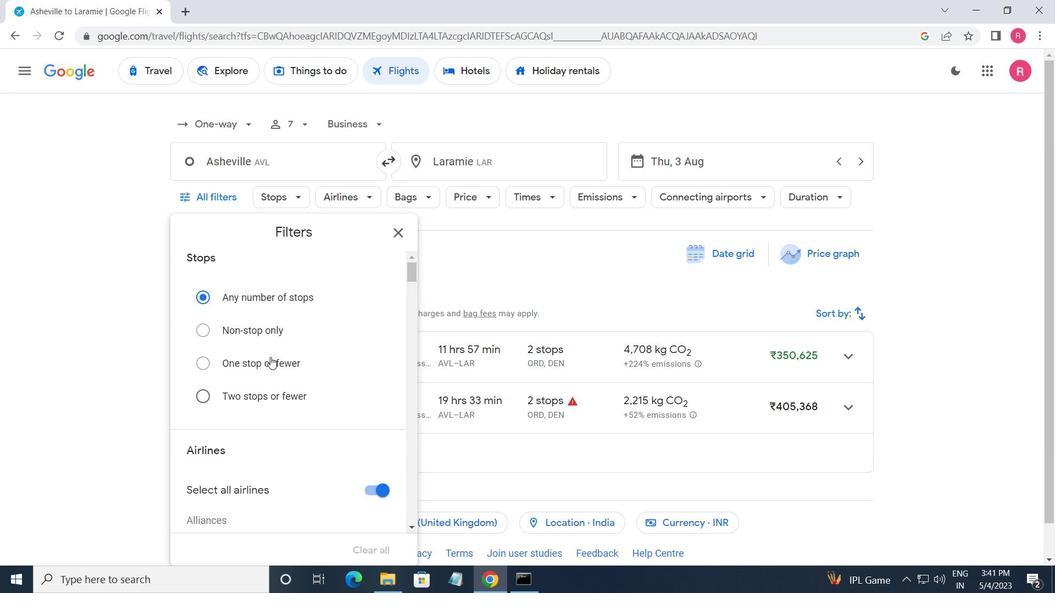 
Action: Mouse moved to (272, 359)
Screenshot: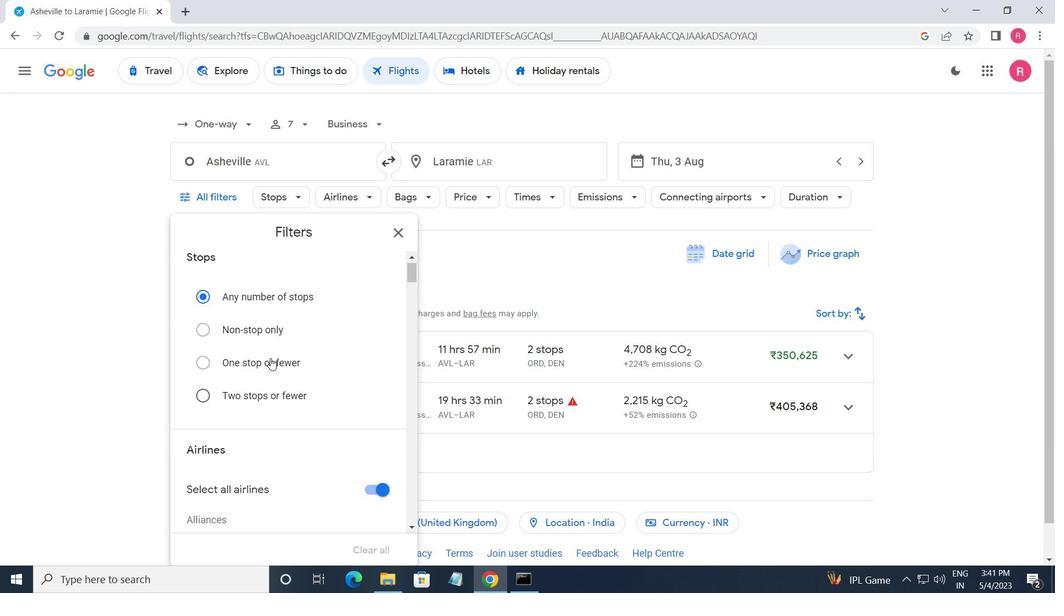 
Action: Mouse scrolled (272, 359) with delta (0, 0)
Screenshot: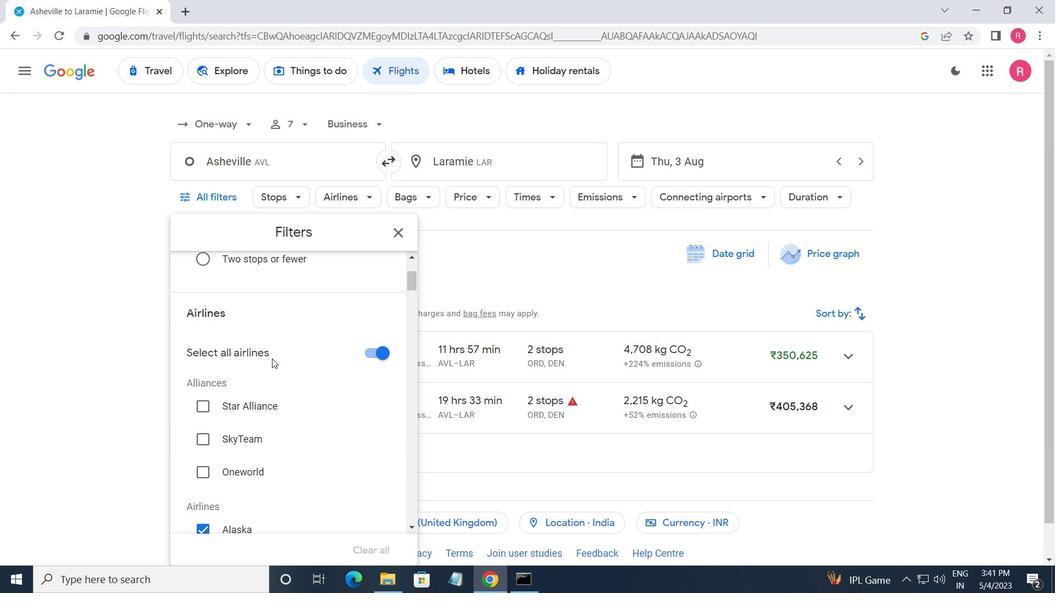 
Action: Mouse moved to (272, 360)
Screenshot: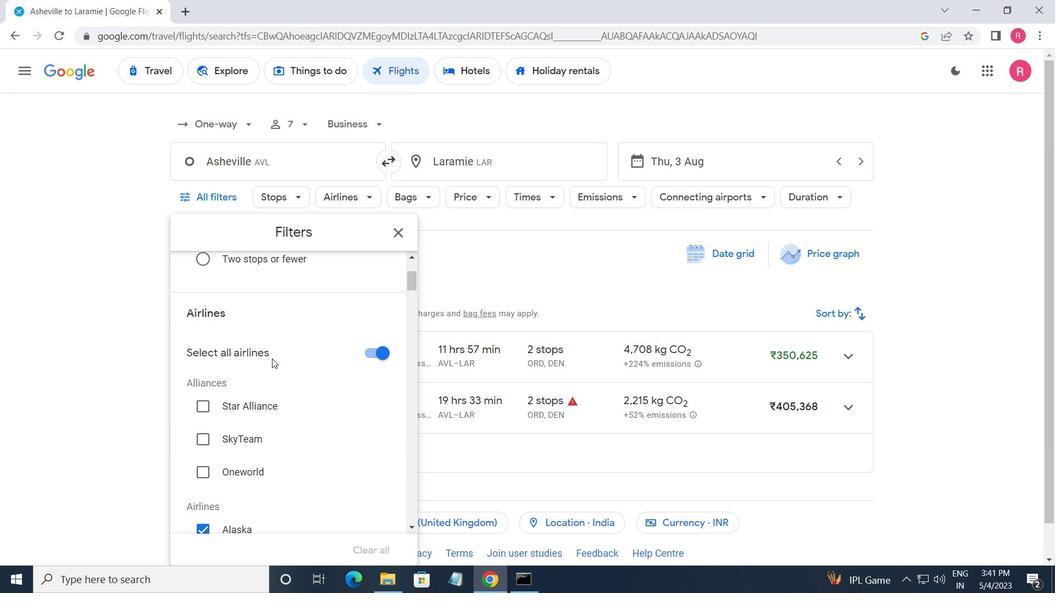 
Action: Mouse scrolled (272, 359) with delta (0, 0)
Screenshot: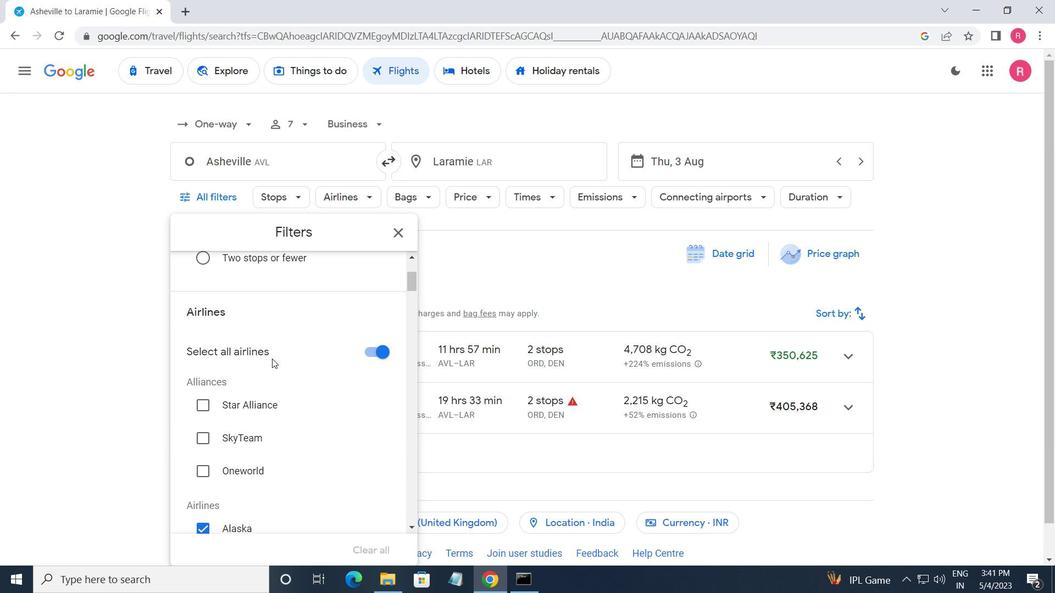 
Action: Mouse moved to (356, 427)
Screenshot: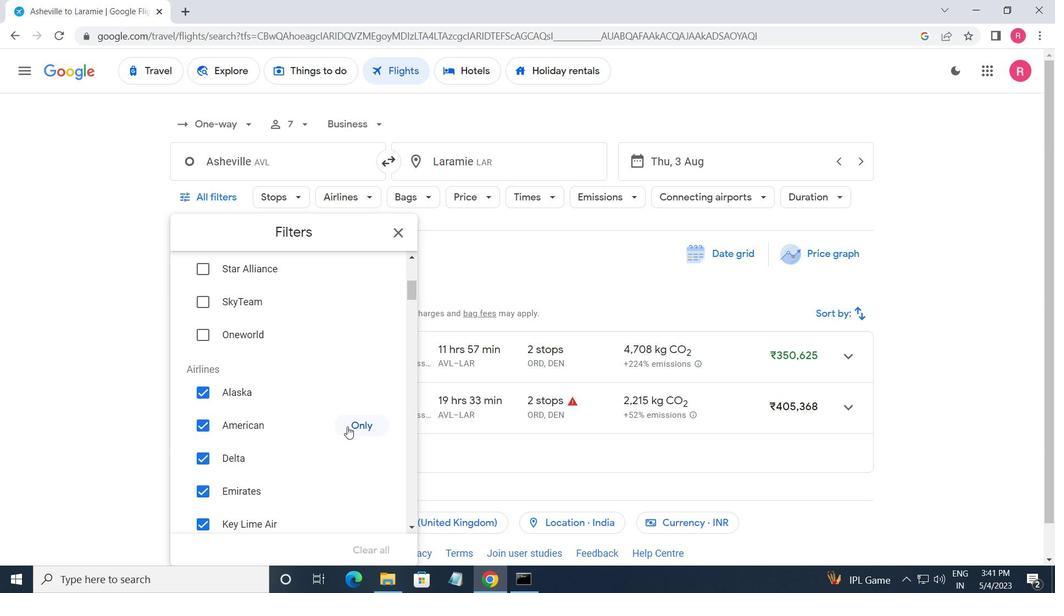 
Action: Mouse pressed left at (356, 427)
Screenshot: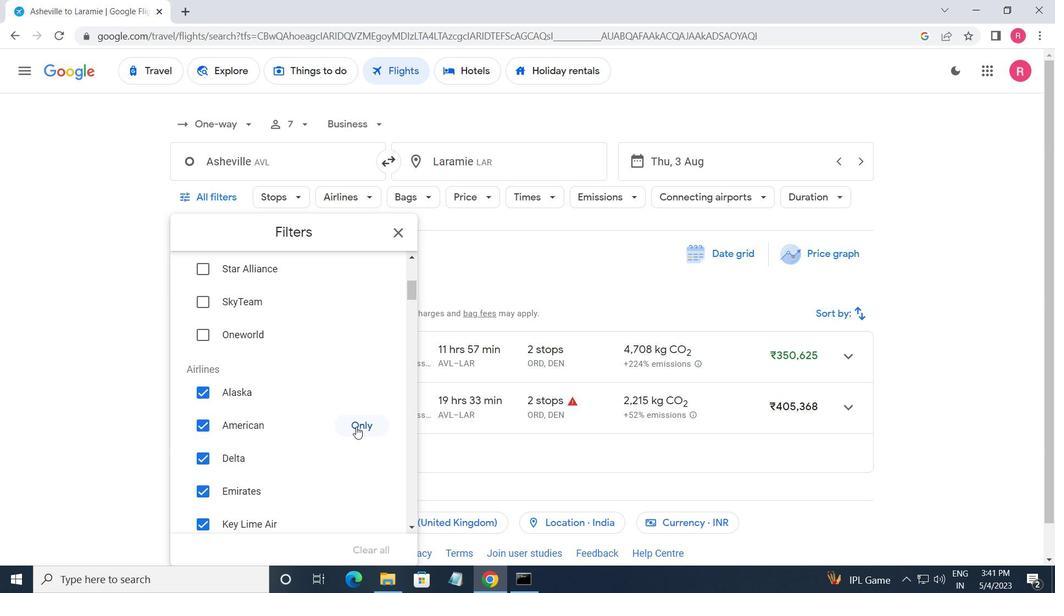 
Action: Mouse moved to (333, 375)
Screenshot: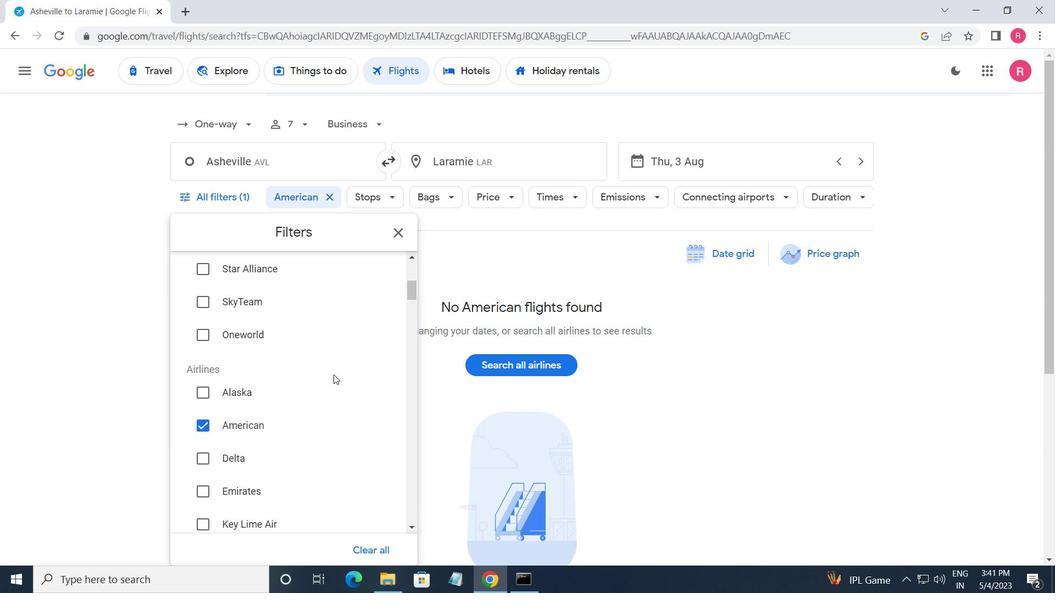 
Action: Mouse scrolled (333, 374) with delta (0, 0)
Screenshot: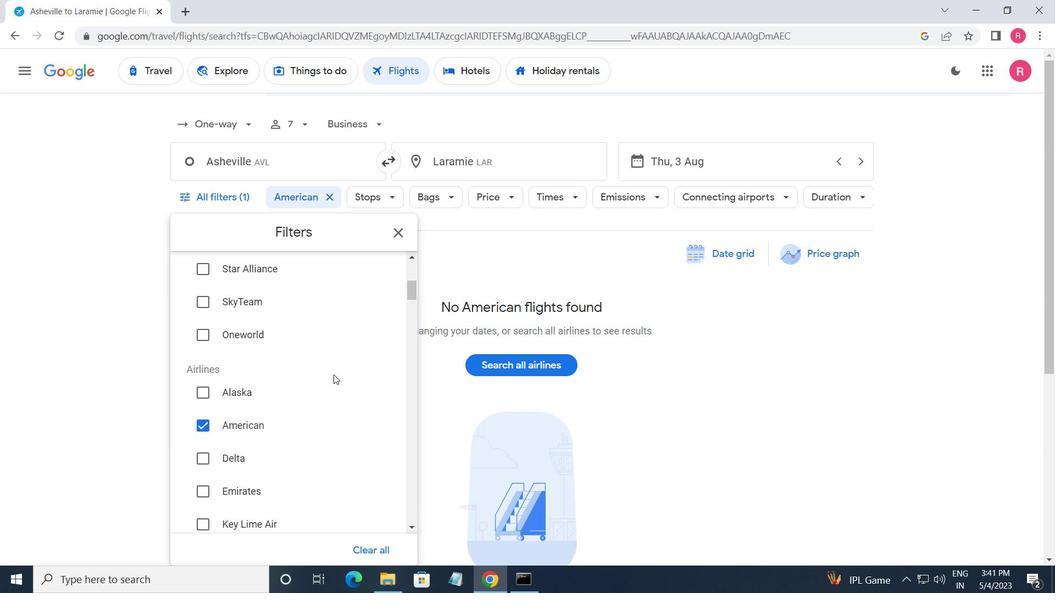 
Action: Mouse moved to (332, 376)
Screenshot: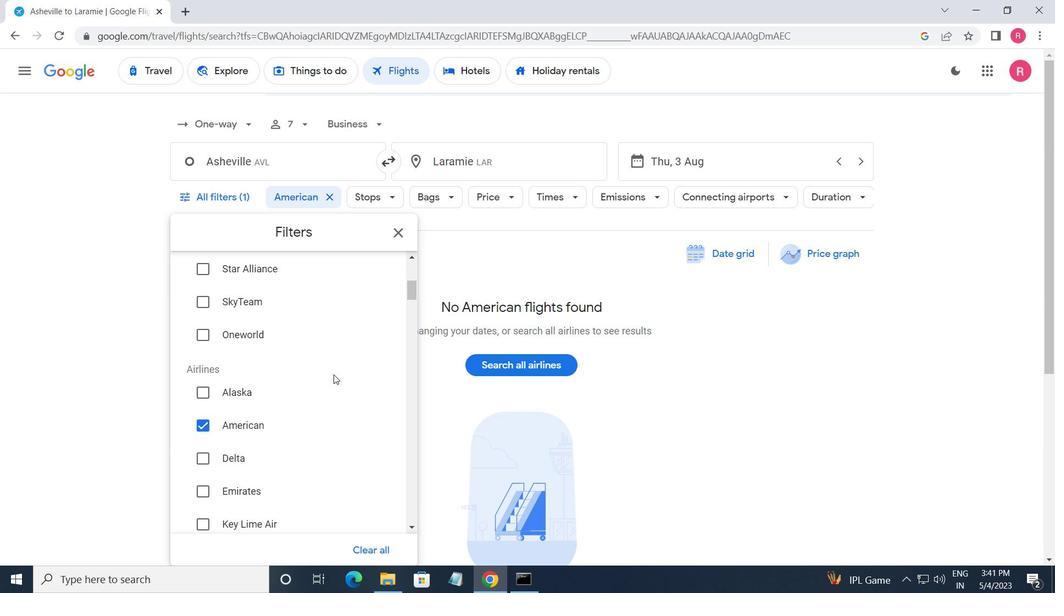 
Action: Mouse scrolled (332, 375) with delta (0, 0)
Screenshot: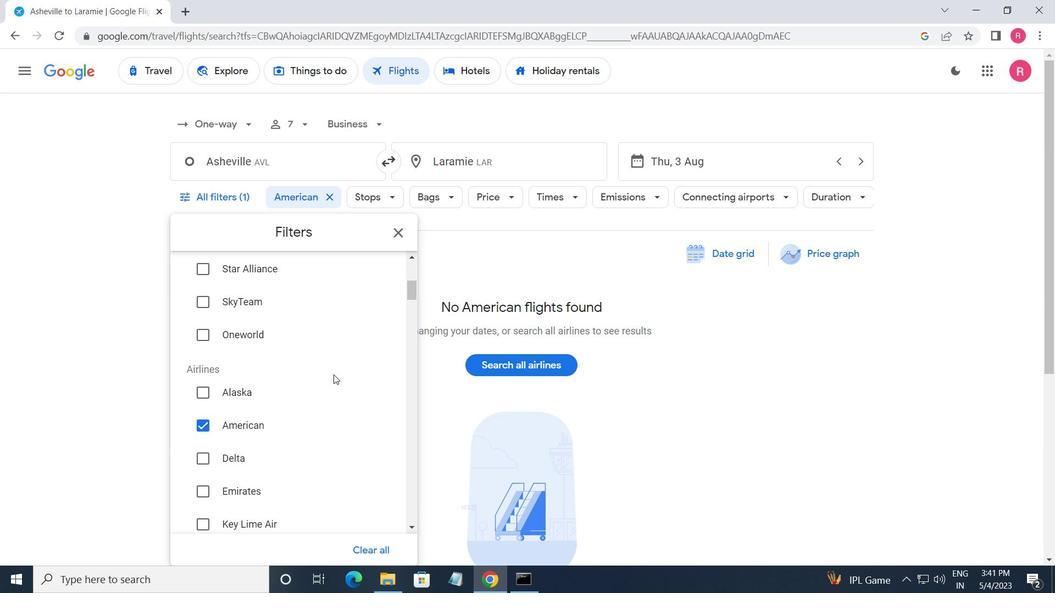 
Action: Mouse moved to (333, 378)
Screenshot: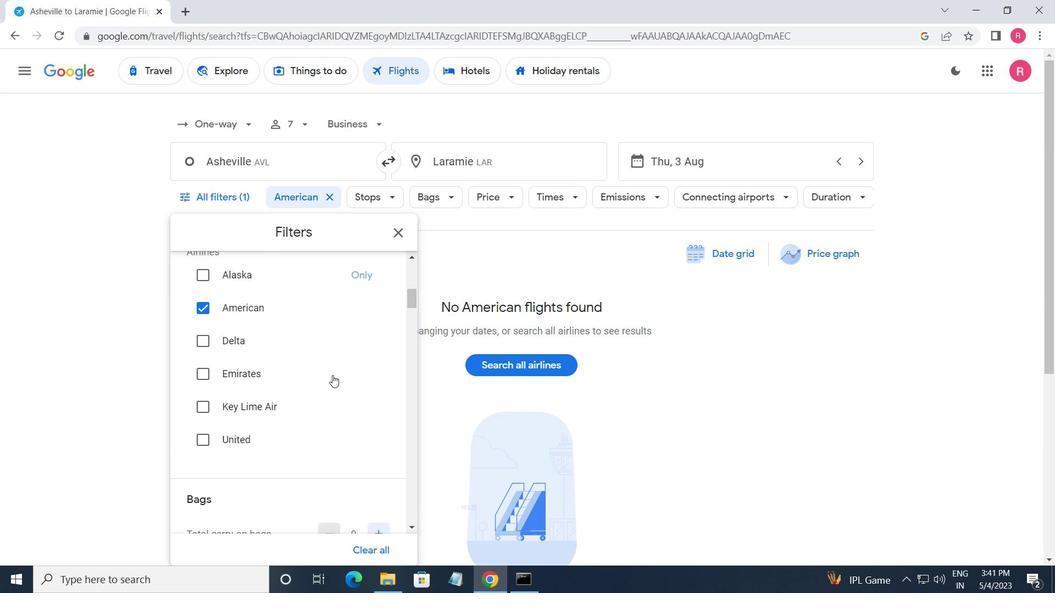 
Action: Mouse scrolled (333, 378) with delta (0, 0)
Screenshot: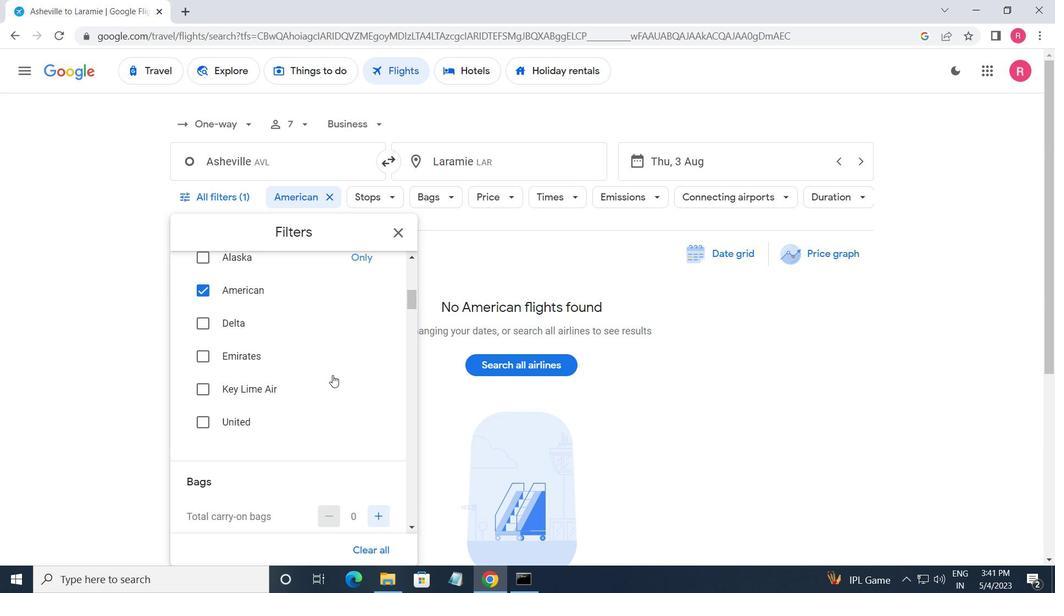 
Action: Mouse moved to (380, 444)
Screenshot: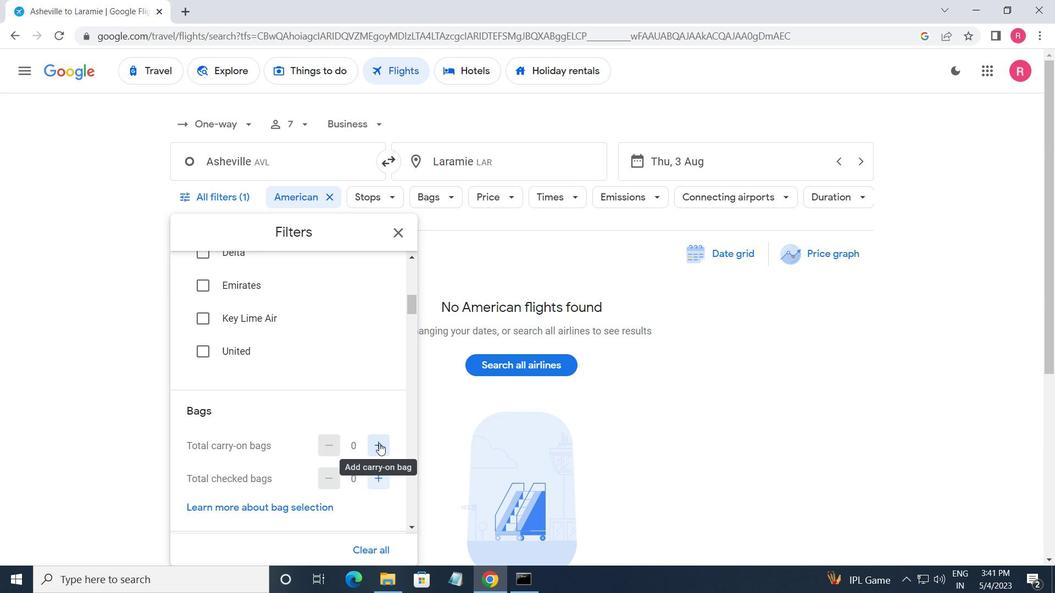 
Action: Mouse pressed left at (380, 444)
Screenshot: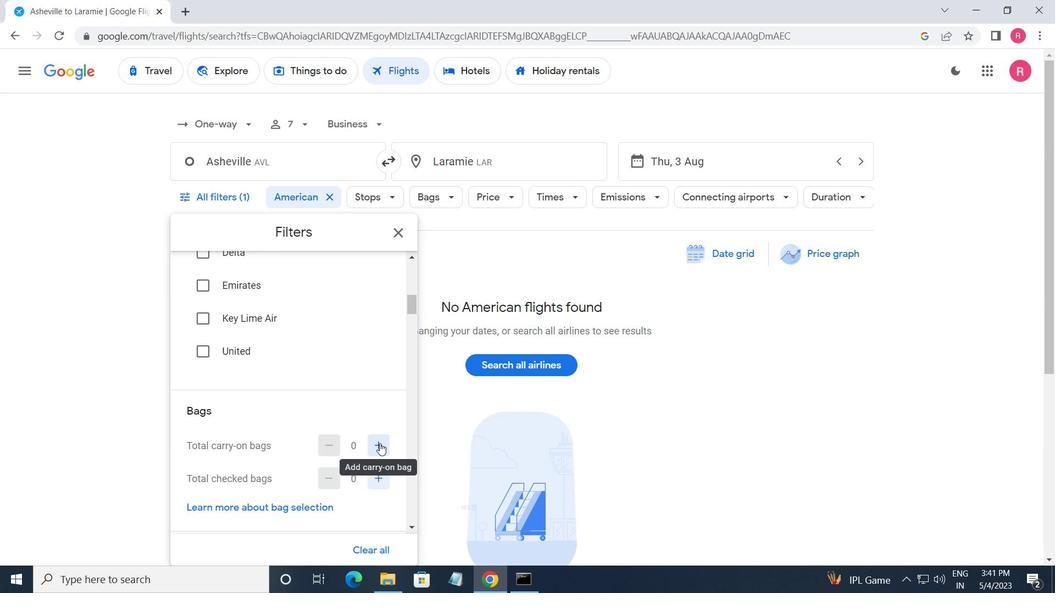 
Action: Mouse pressed left at (380, 444)
Screenshot: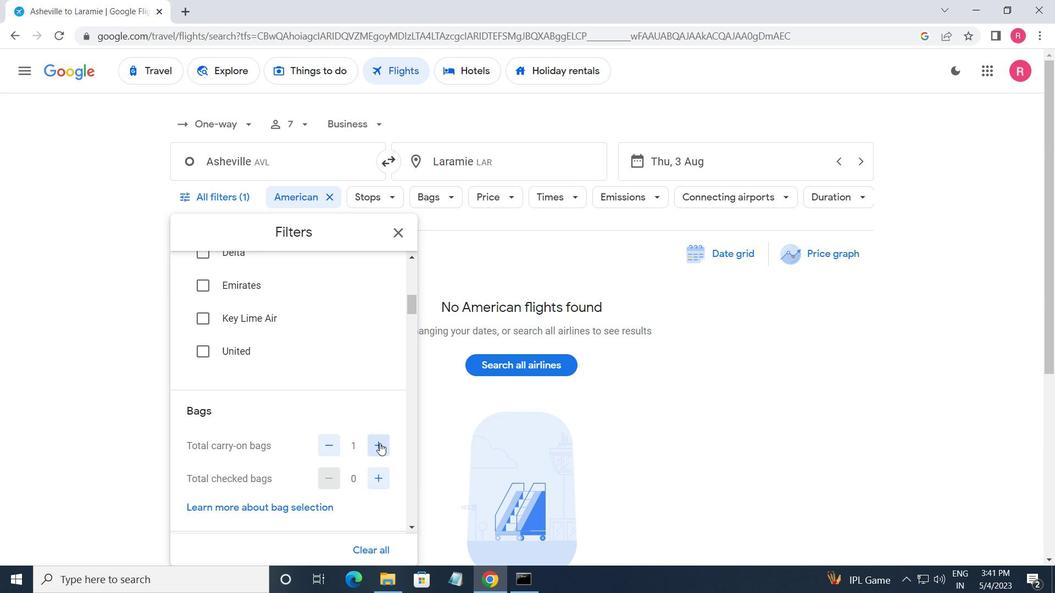 
Action: Mouse moved to (377, 480)
Screenshot: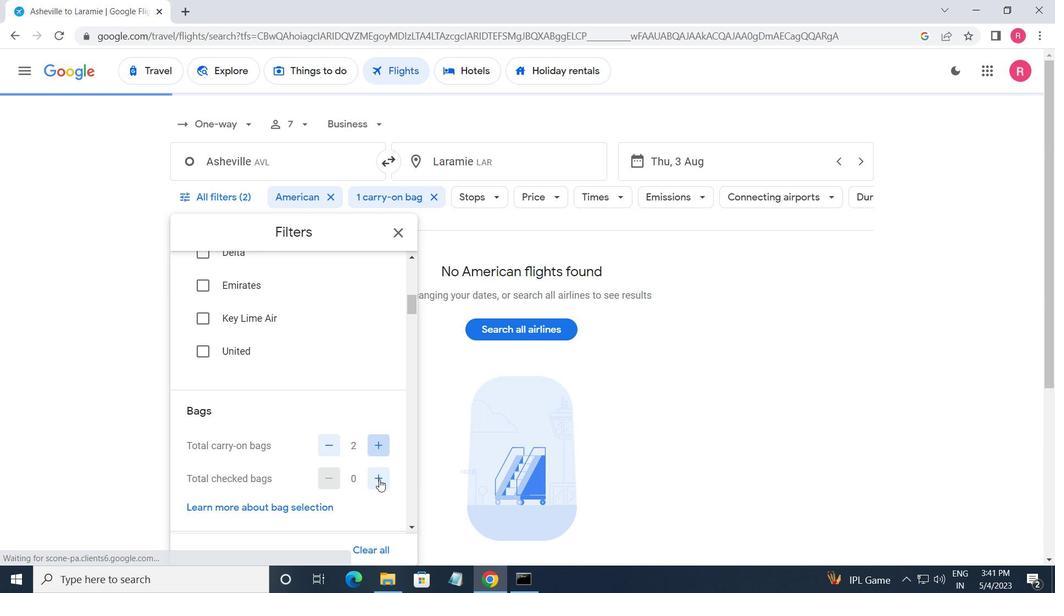 
Action: Mouse pressed left at (377, 480)
Screenshot: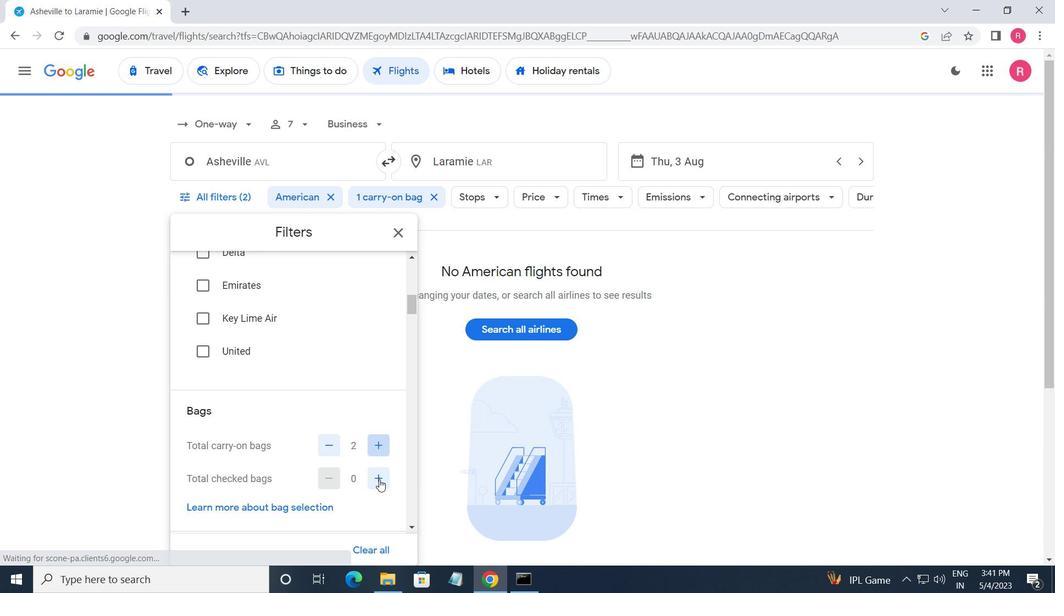 
Action: Mouse moved to (378, 479)
Screenshot: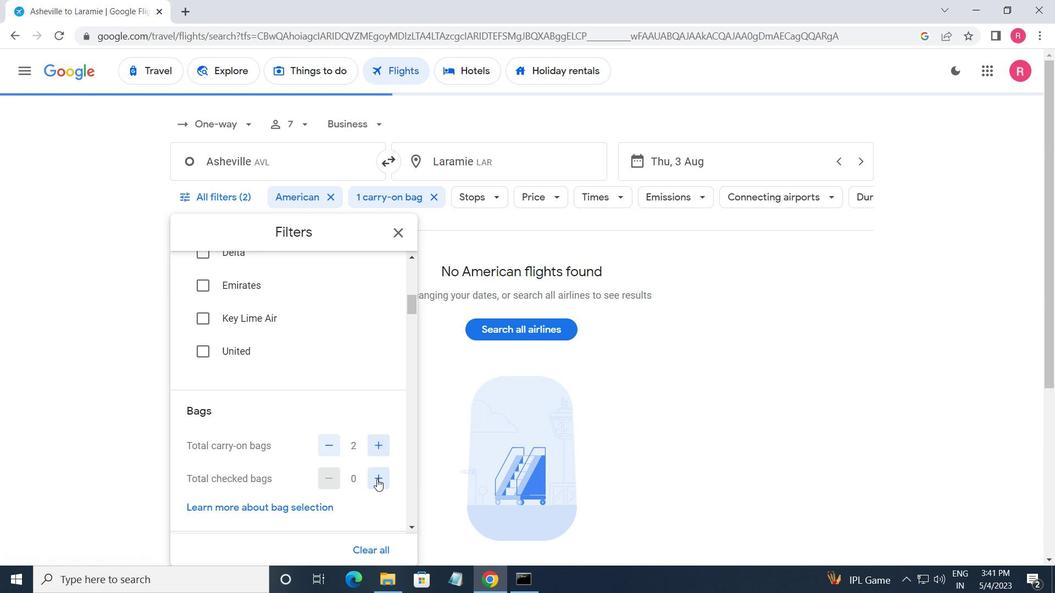 
Action: Mouse pressed left at (378, 479)
Screenshot: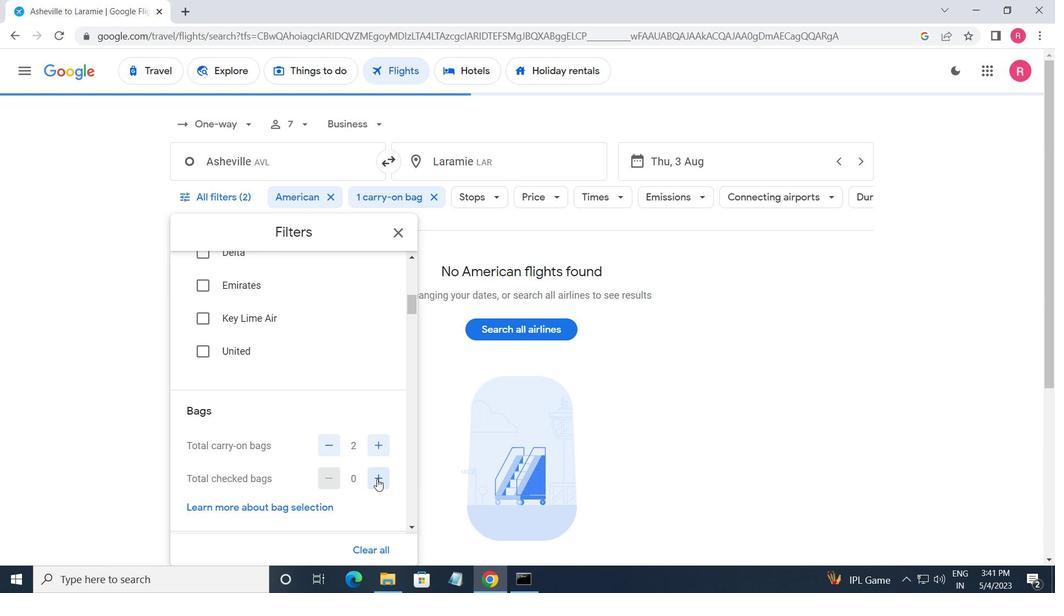 
Action: Mouse moved to (380, 479)
Screenshot: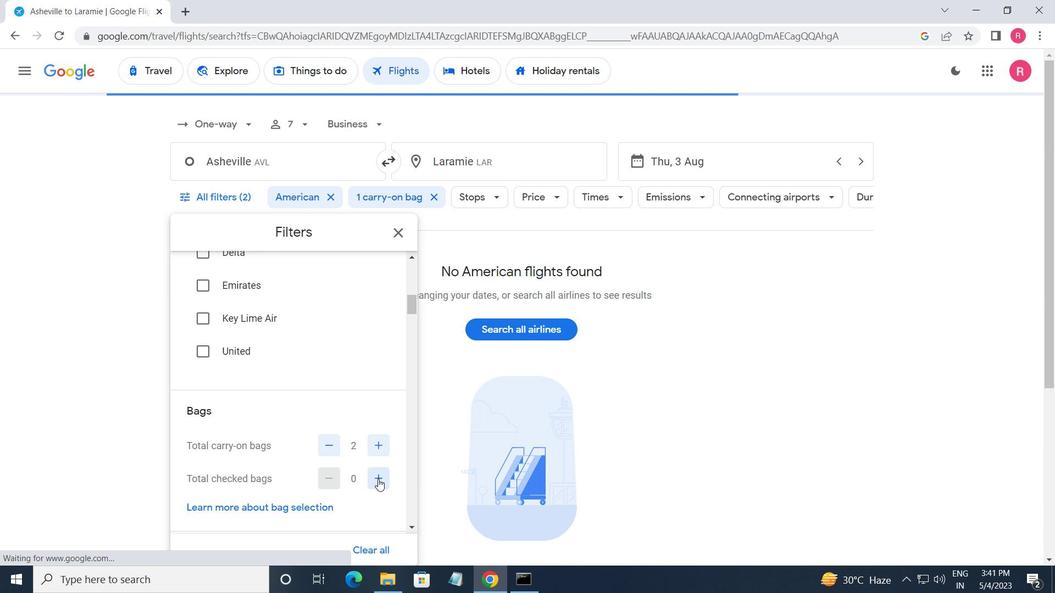 
Action: Mouse pressed left at (380, 479)
Screenshot: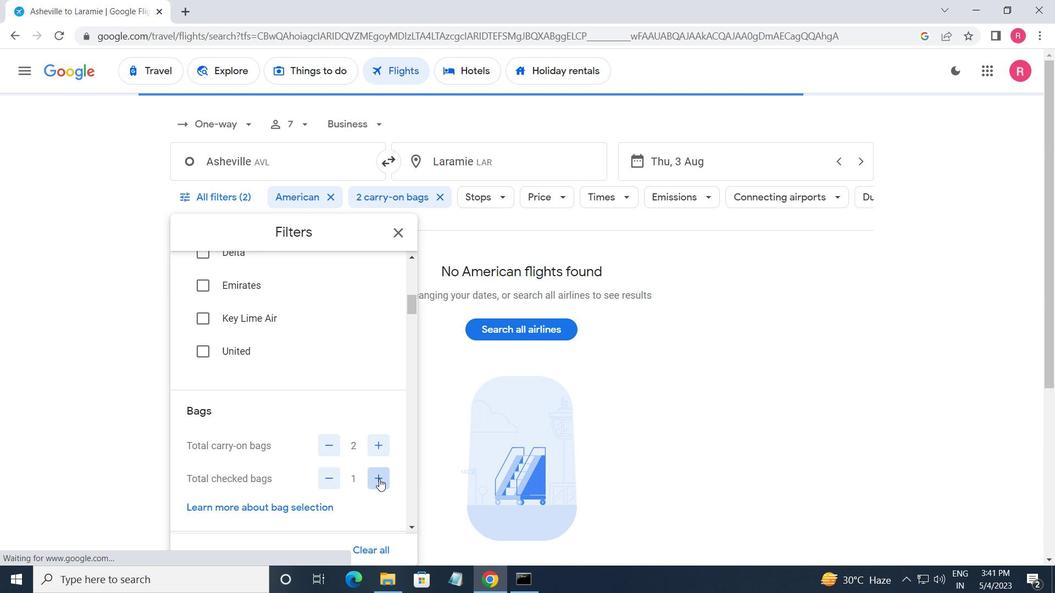 
Action: Mouse pressed left at (380, 479)
Screenshot: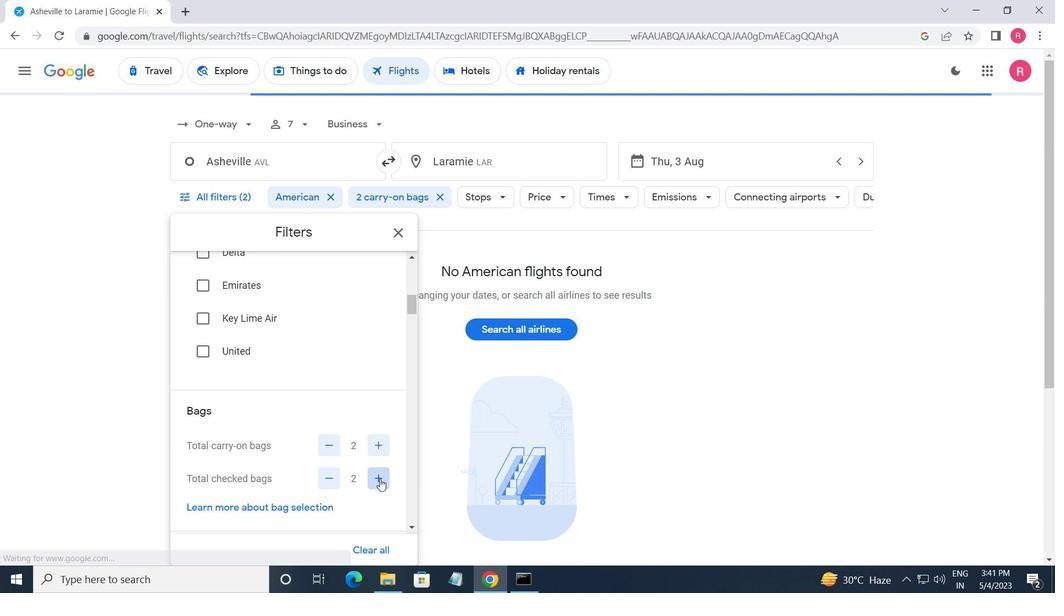 
Action: Mouse pressed left at (380, 479)
Screenshot: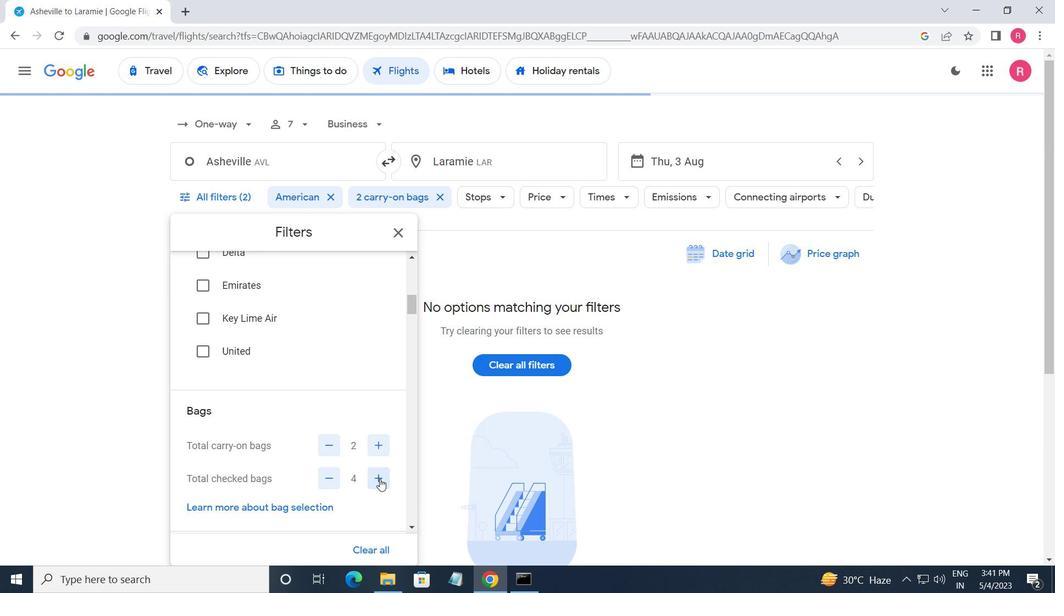 
Action: Mouse pressed left at (380, 479)
Screenshot: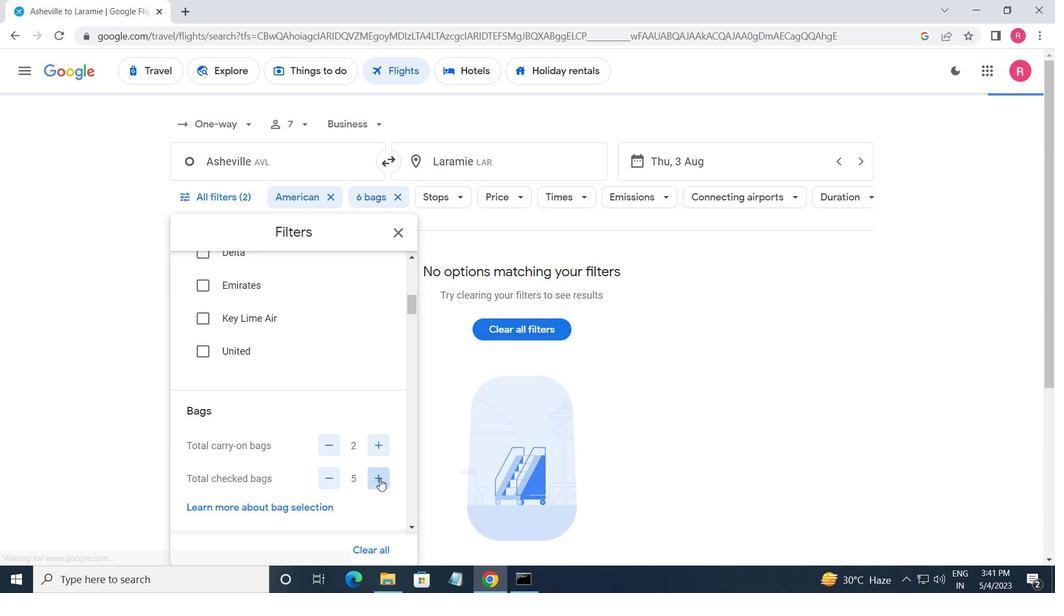 
Action: Mouse pressed left at (380, 479)
Screenshot: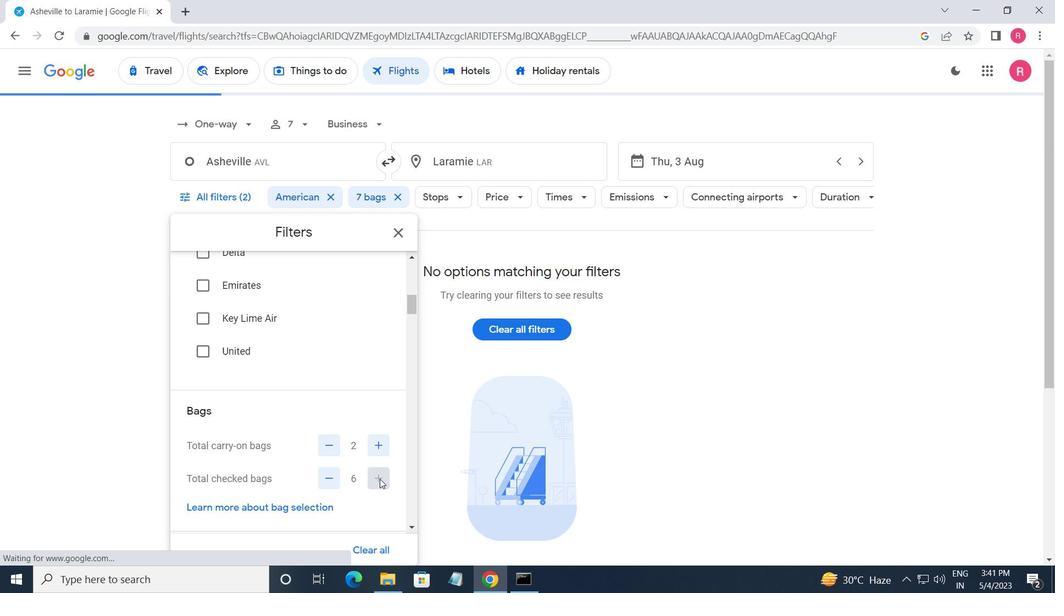 
Action: Mouse moved to (345, 383)
Screenshot: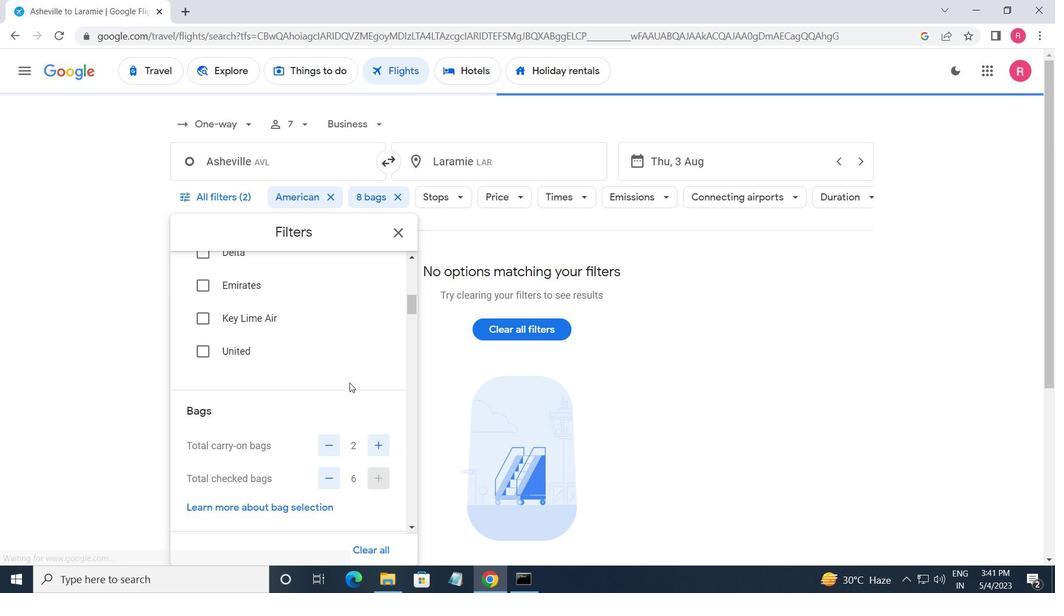 
Action: Mouse scrolled (345, 383) with delta (0, 0)
Screenshot: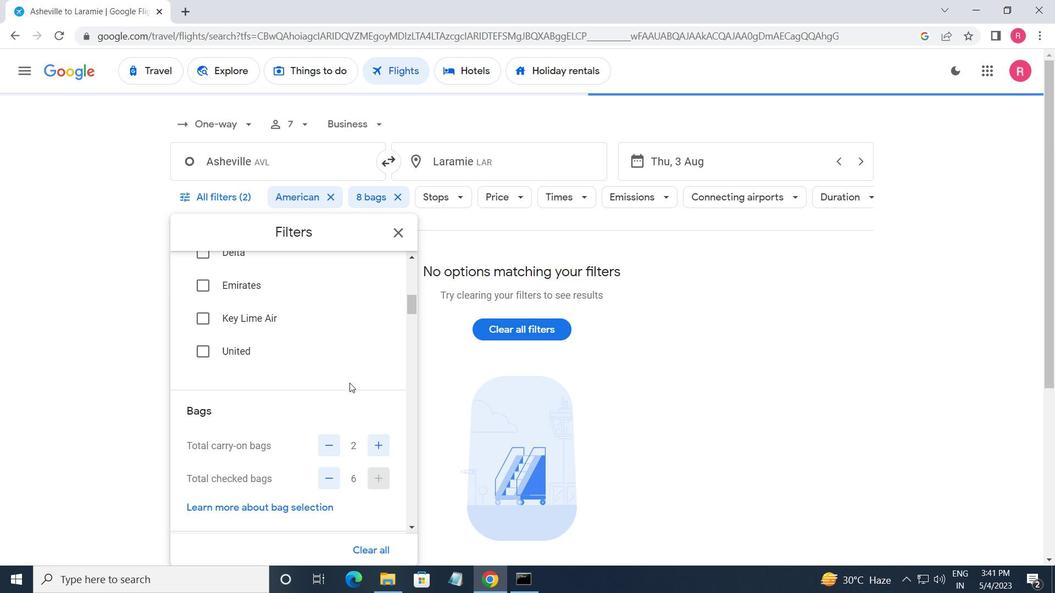 
Action: Mouse moved to (343, 392)
Screenshot: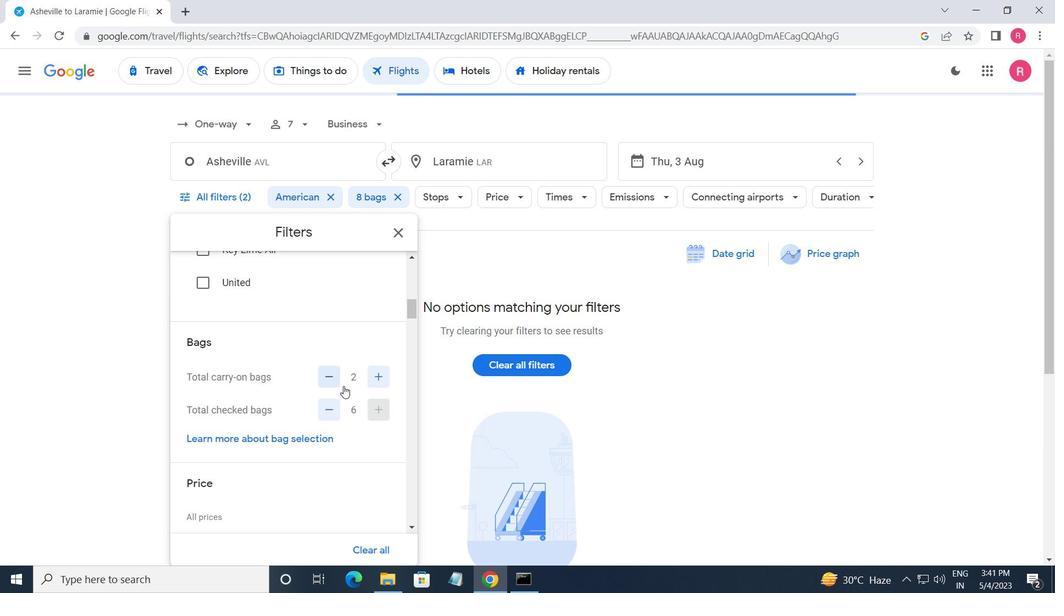 
Action: Mouse scrolled (343, 392) with delta (0, 0)
Screenshot: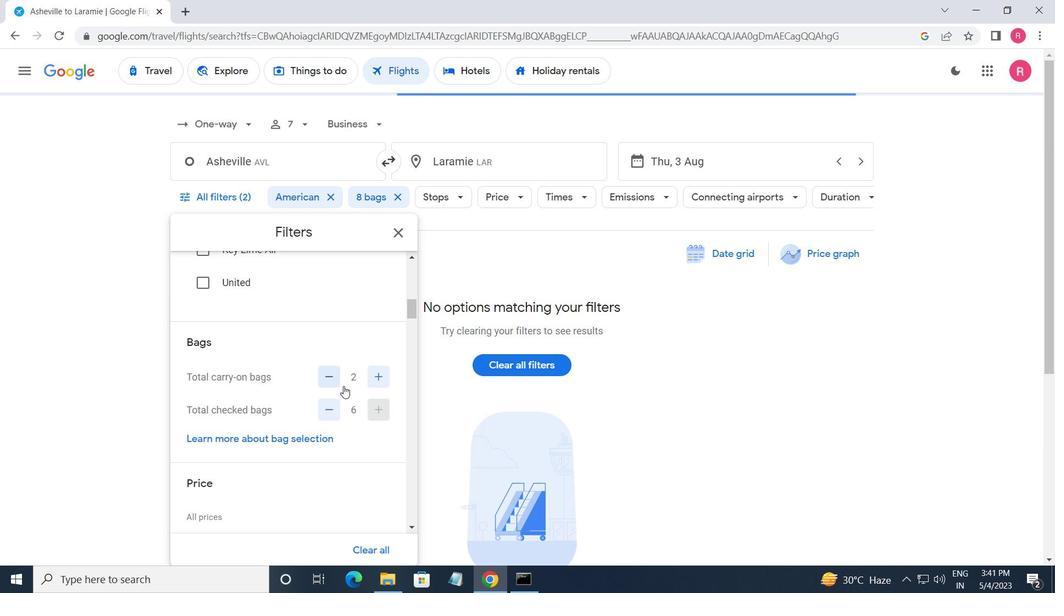 
Action: Mouse moved to (378, 476)
Screenshot: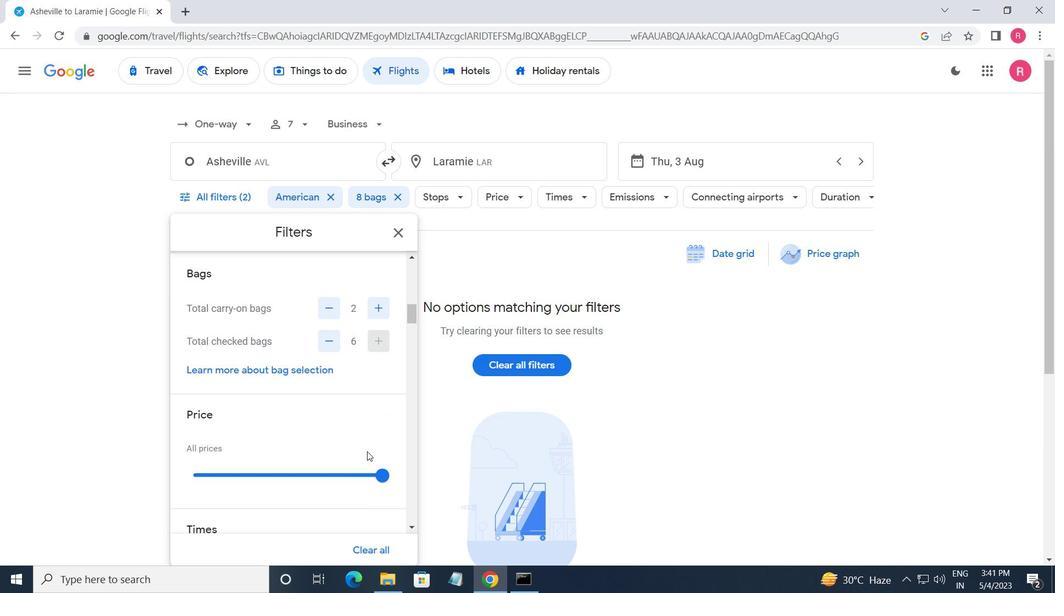 
Action: Mouse pressed left at (378, 476)
Screenshot: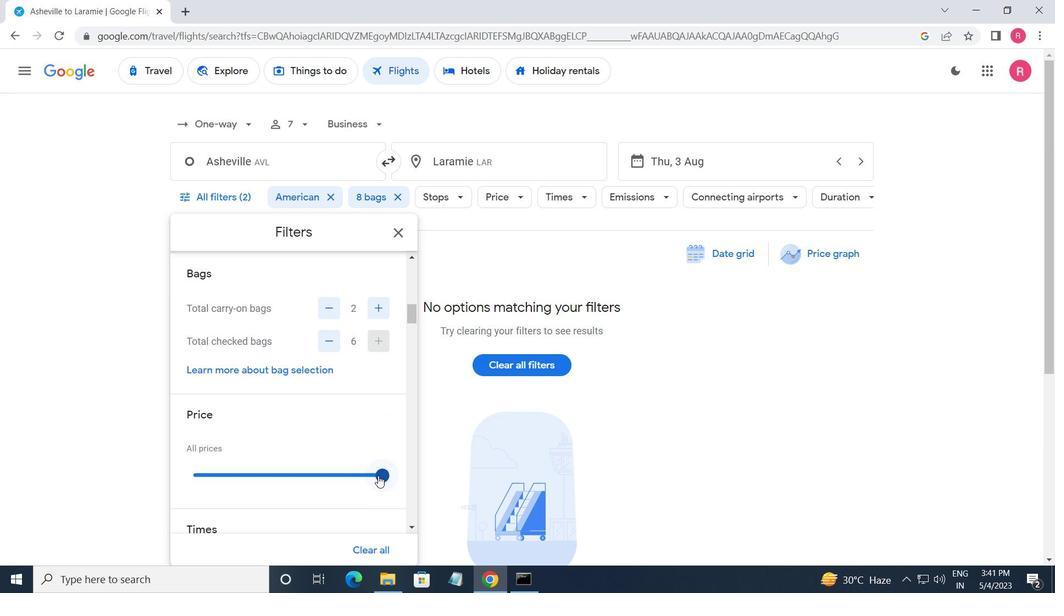 
Action: Mouse moved to (330, 407)
Screenshot: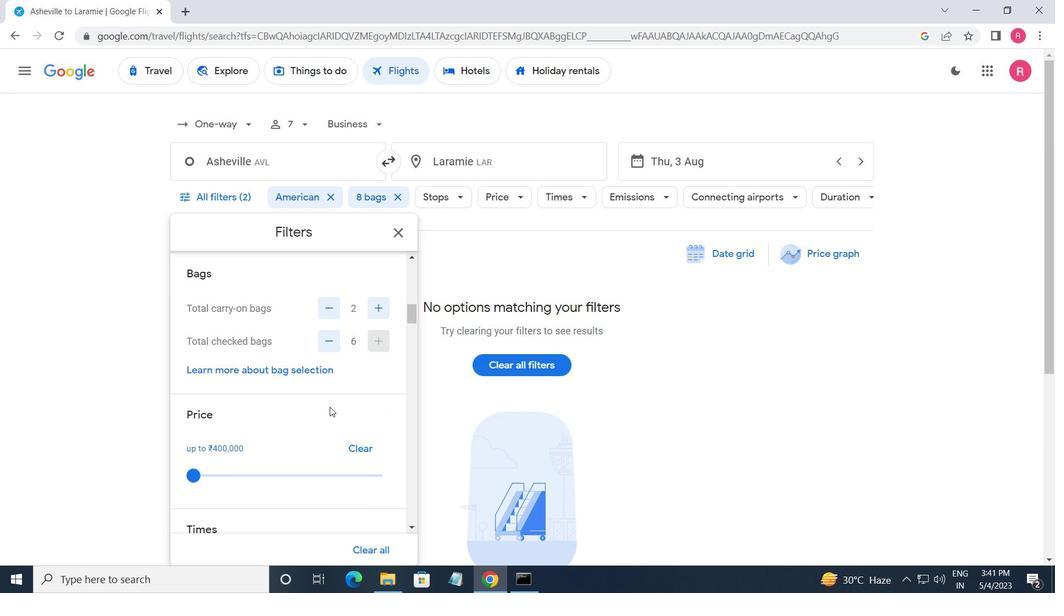 
Action: Mouse scrolled (330, 406) with delta (0, 0)
Screenshot: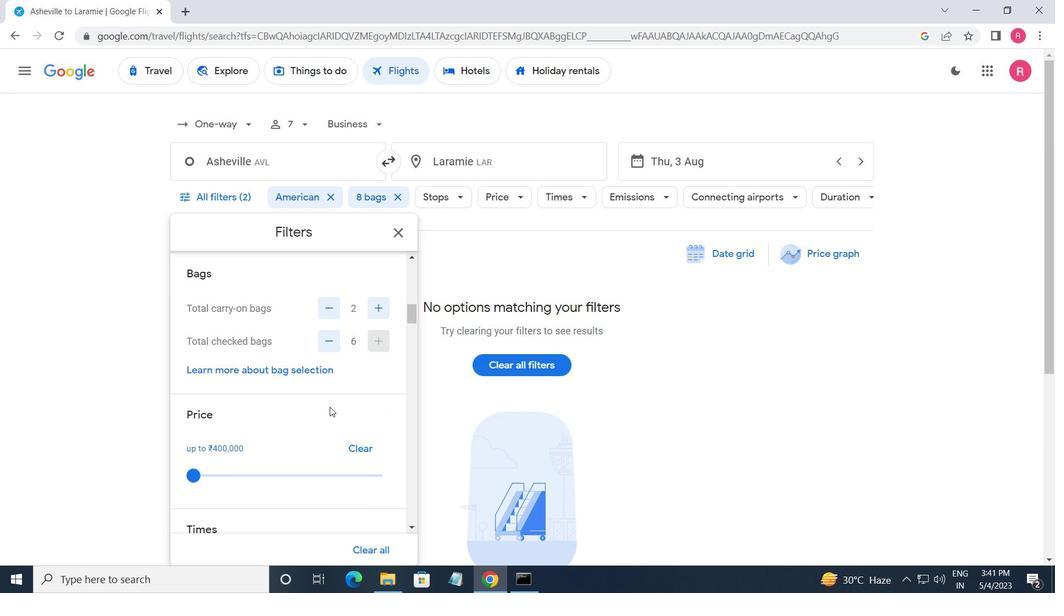 
Action: Mouse moved to (332, 409)
Screenshot: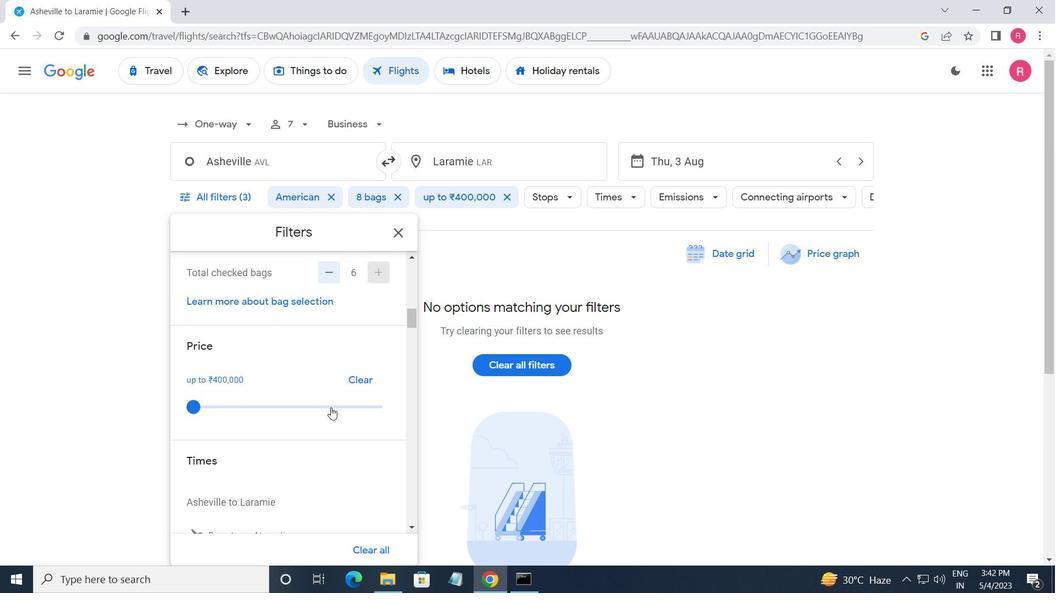 
Action: Mouse scrolled (332, 408) with delta (0, 0)
Screenshot: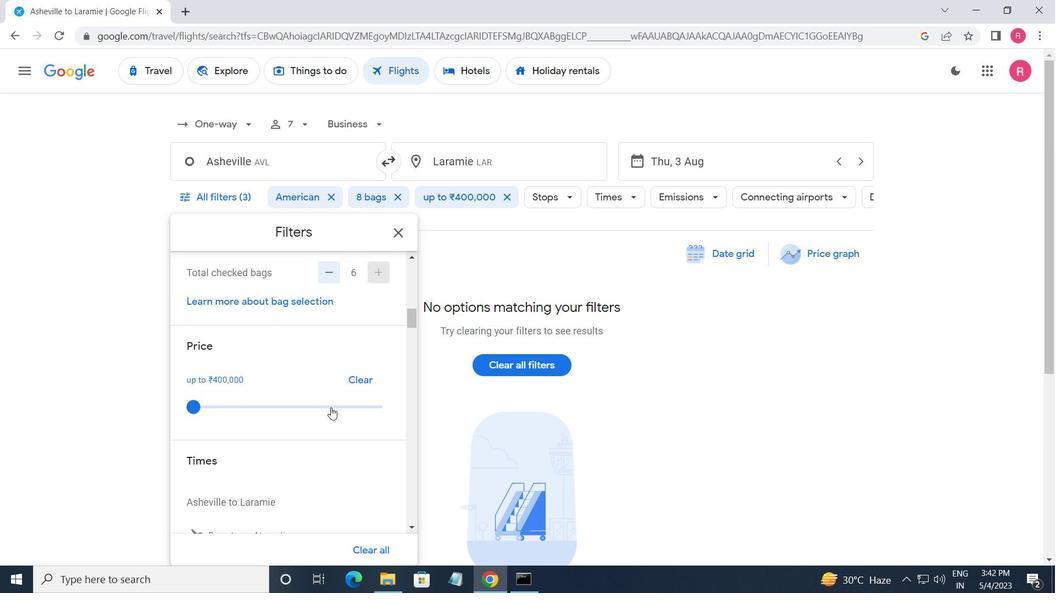 
Action: Mouse scrolled (332, 408) with delta (0, 0)
Screenshot: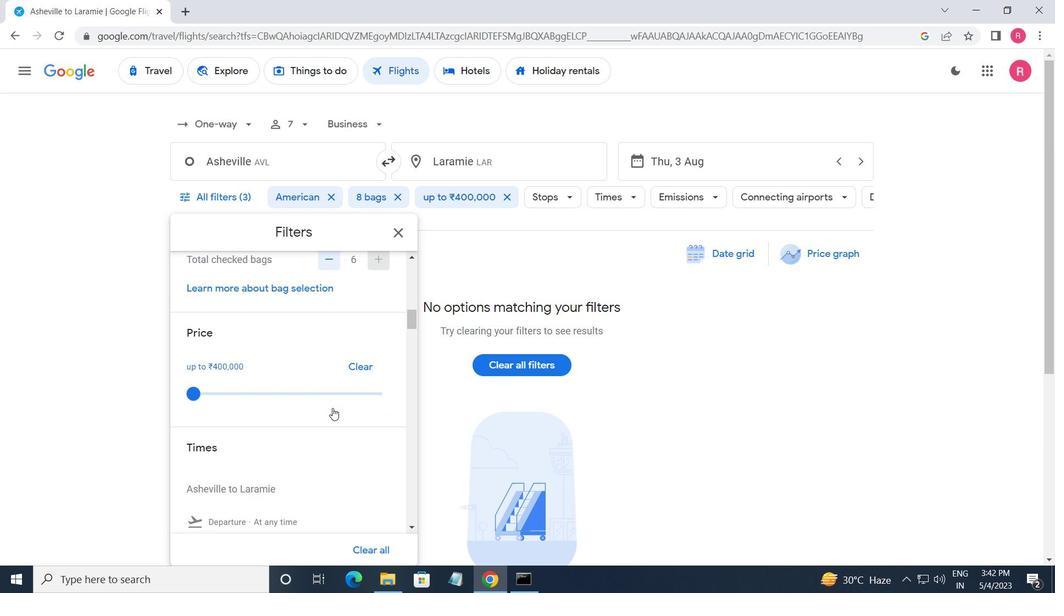 
Action: Mouse moved to (193, 425)
Screenshot: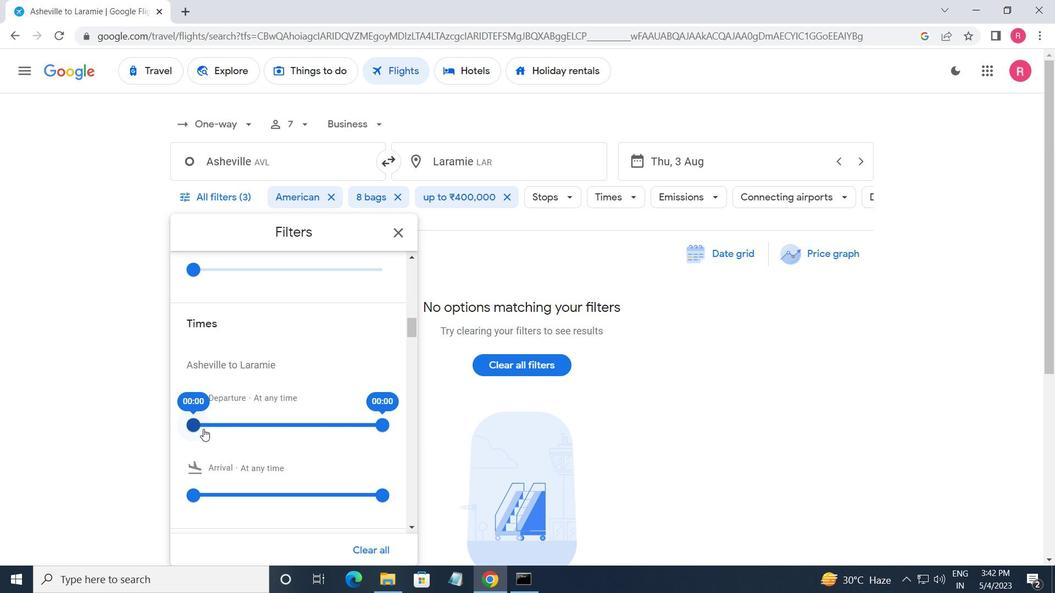 
Action: Mouse pressed left at (193, 425)
Screenshot: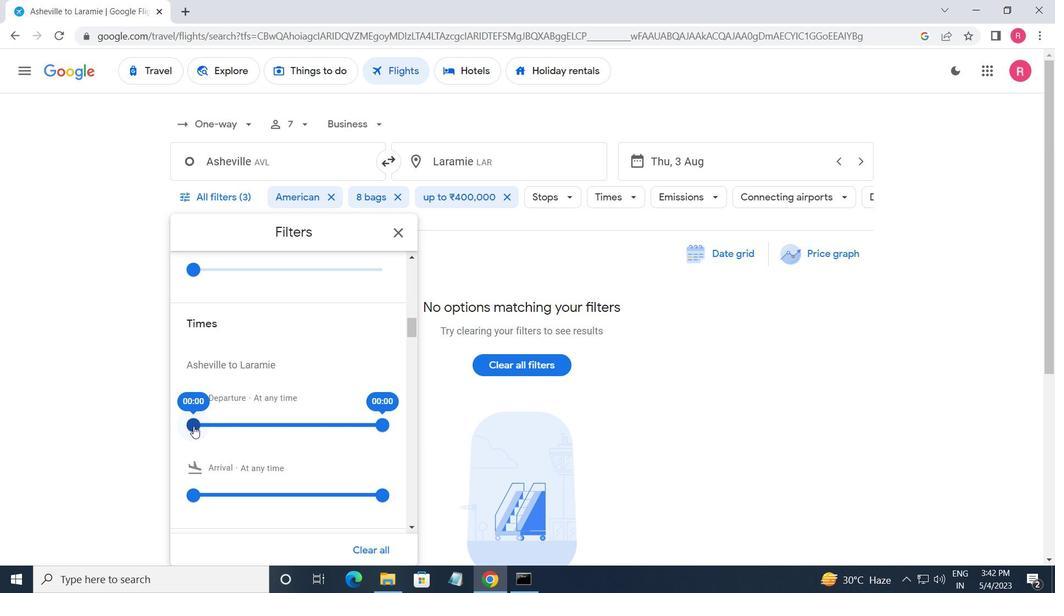 
Action: Mouse moved to (375, 426)
Screenshot: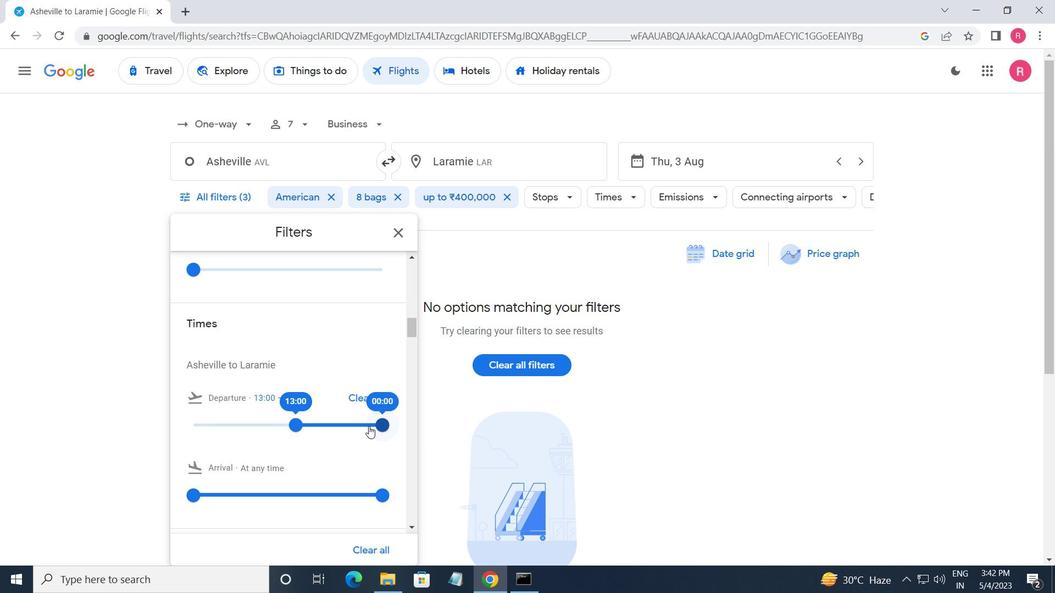 
Action: Mouse pressed left at (375, 426)
Screenshot: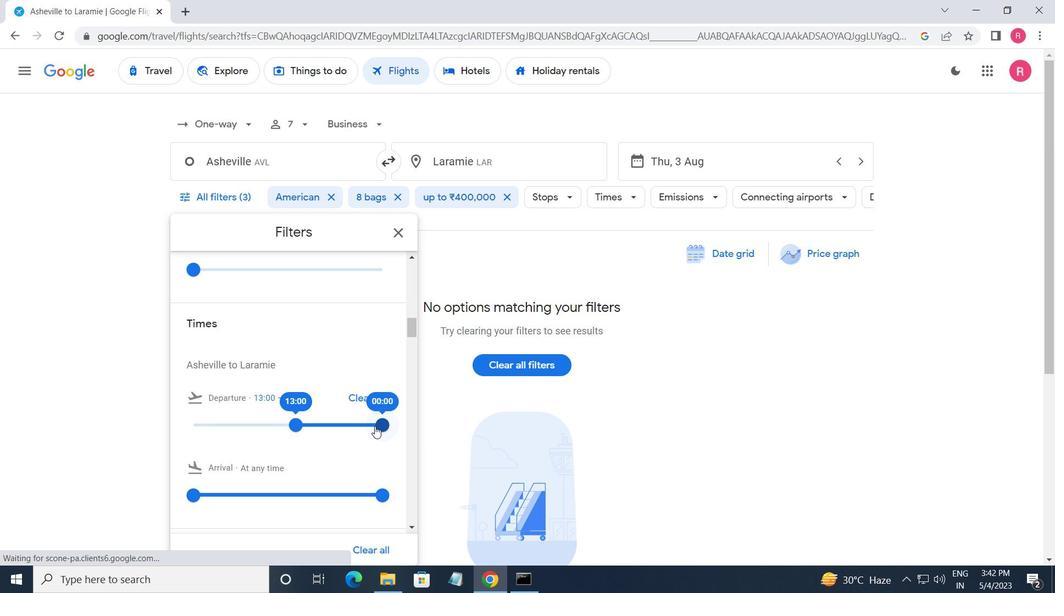 
Action: Mouse moved to (400, 228)
Screenshot: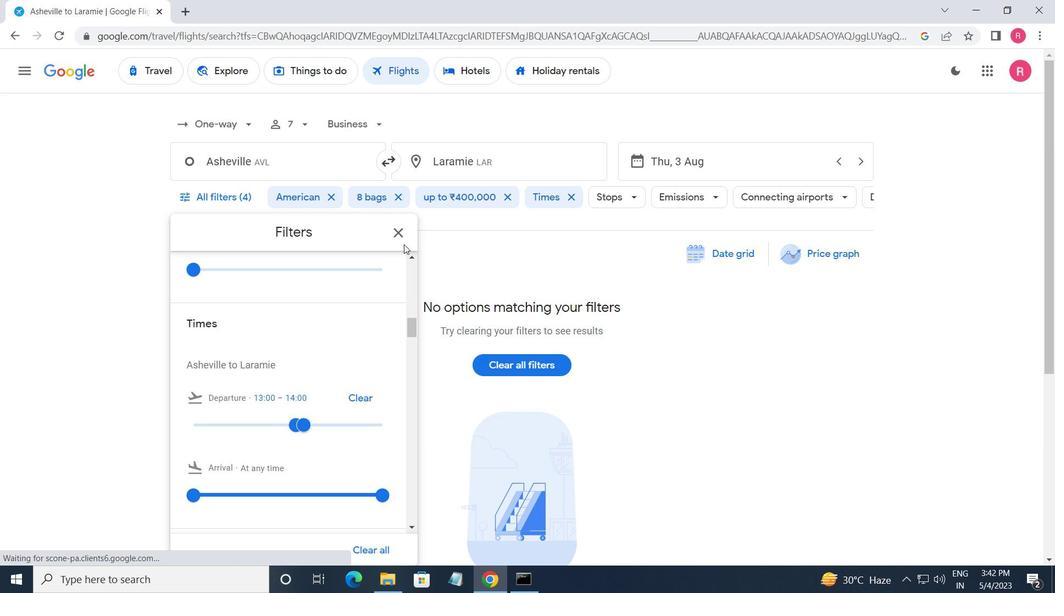 
Action: Mouse pressed left at (400, 228)
Screenshot: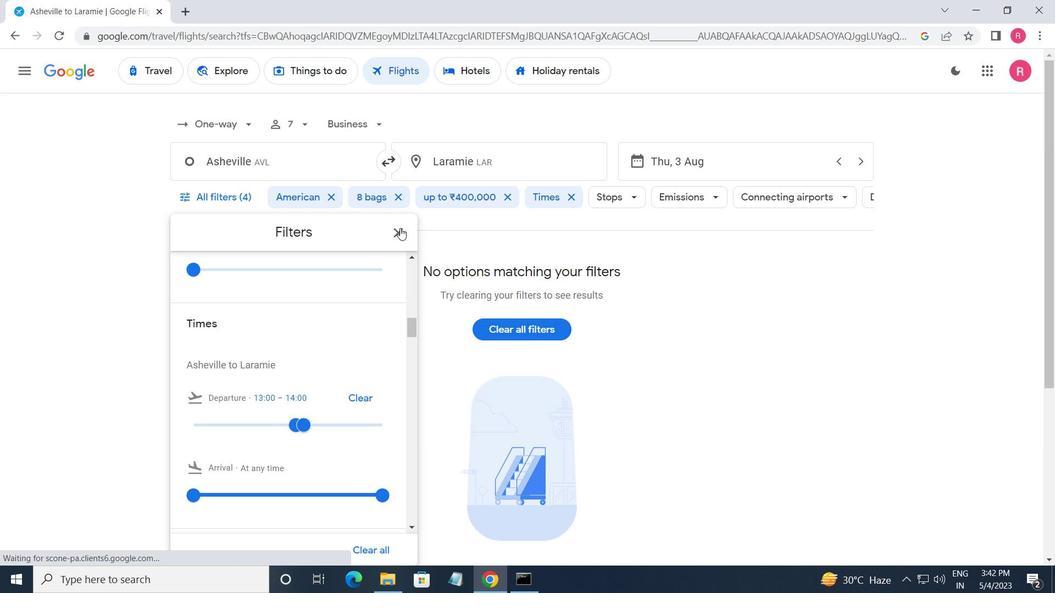 
